Task: For heading Use Trebuchet MN with navy blue colour & bold.  font size for heading18,  'Change the font style of data to'Trebuchet MN and font size to 9,  Change the alignment of both headline & data to Align right In the sheet  BudgetAdjust analysisbook
Action: Mouse moved to (168, 136)
Screenshot: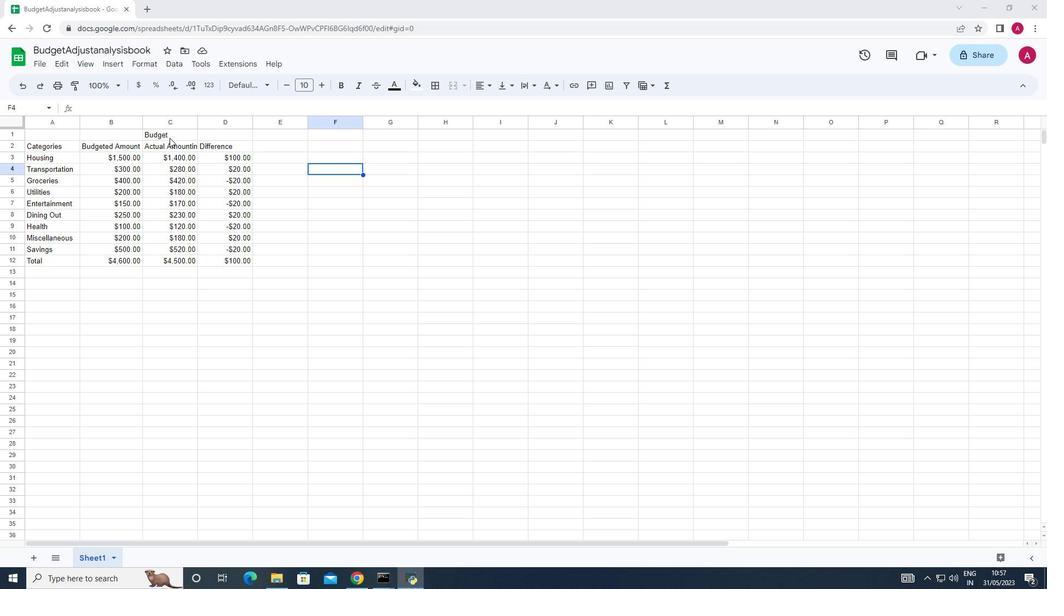 
Action: Mouse pressed left at (168, 136)
Screenshot: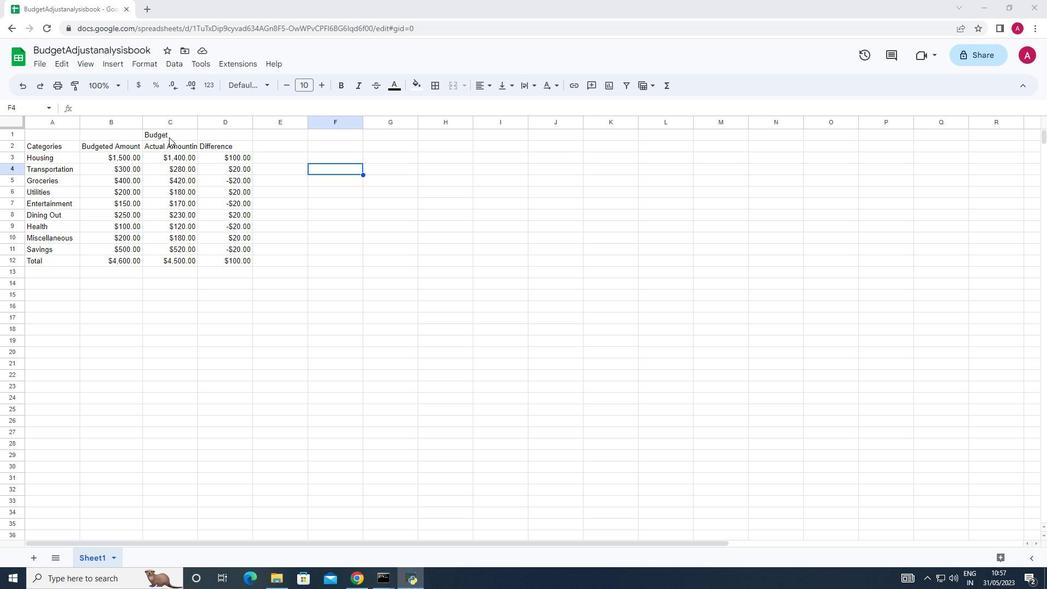 
Action: Mouse moved to (268, 84)
Screenshot: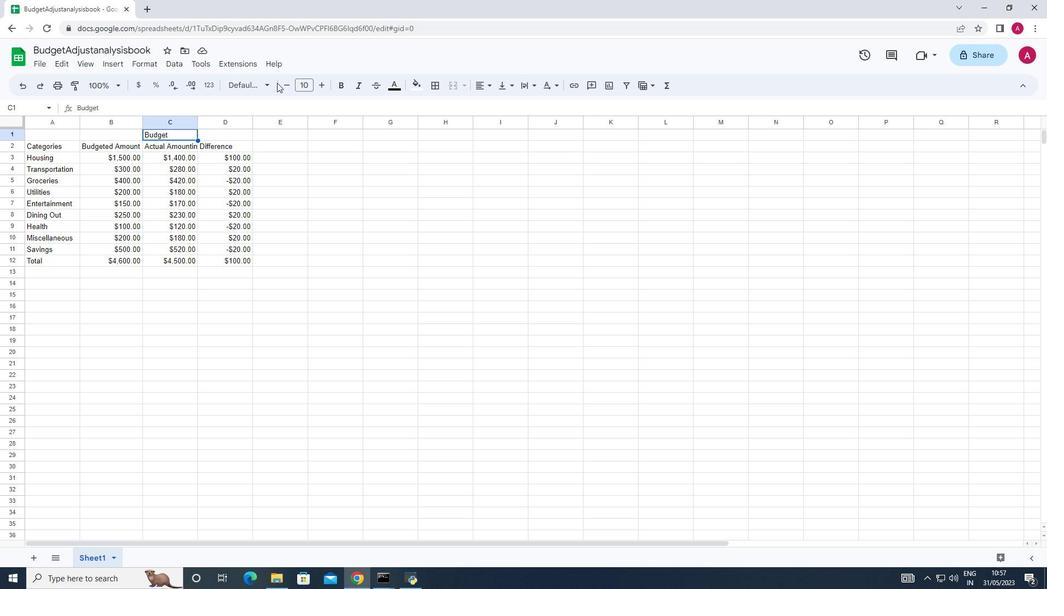 
Action: Mouse pressed left at (268, 84)
Screenshot: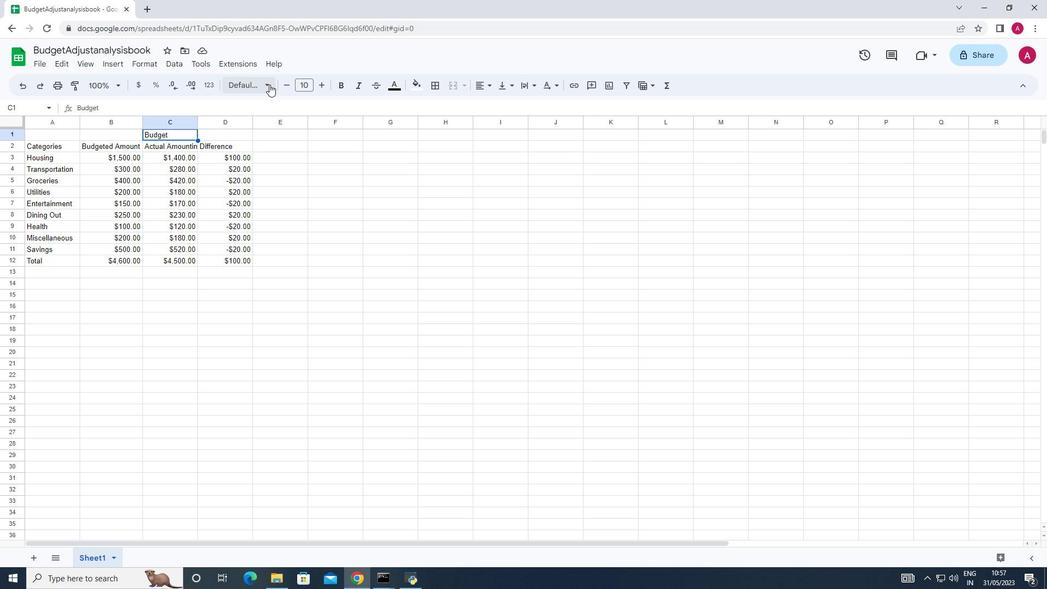 
Action: Mouse moved to (285, 337)
Screenshot: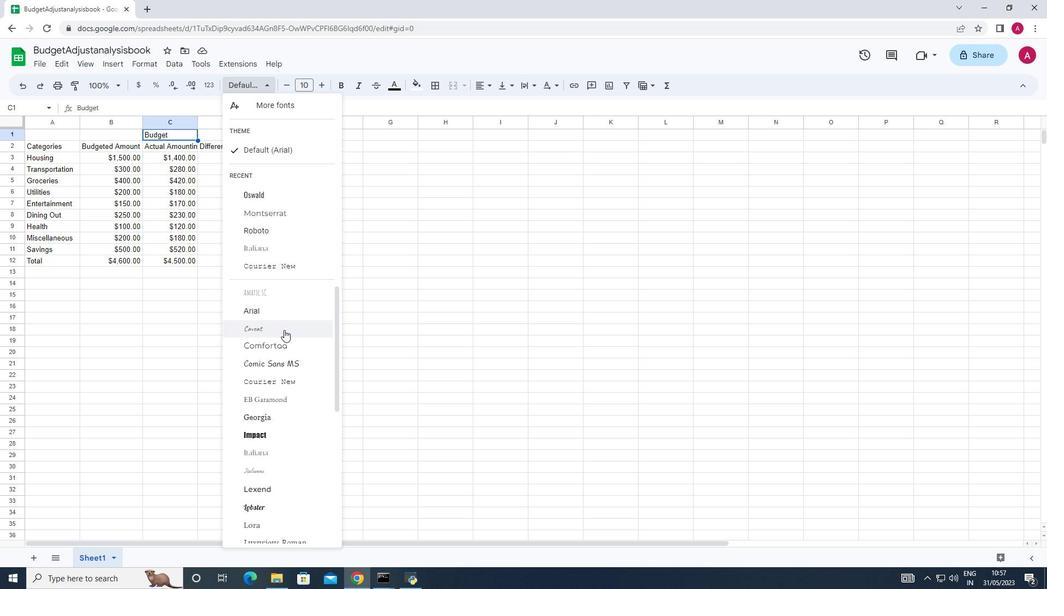 
Action: Mouse scrolled (285, 336) with delta (0, 0)
Screenshot: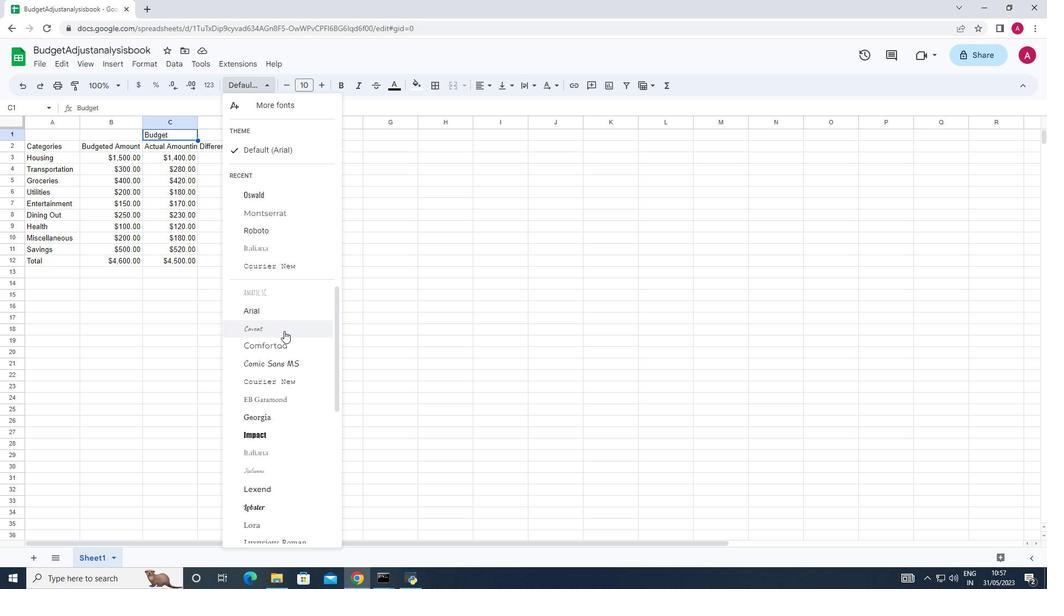
Action: Mouse moved to (285, 340)
Screenshot: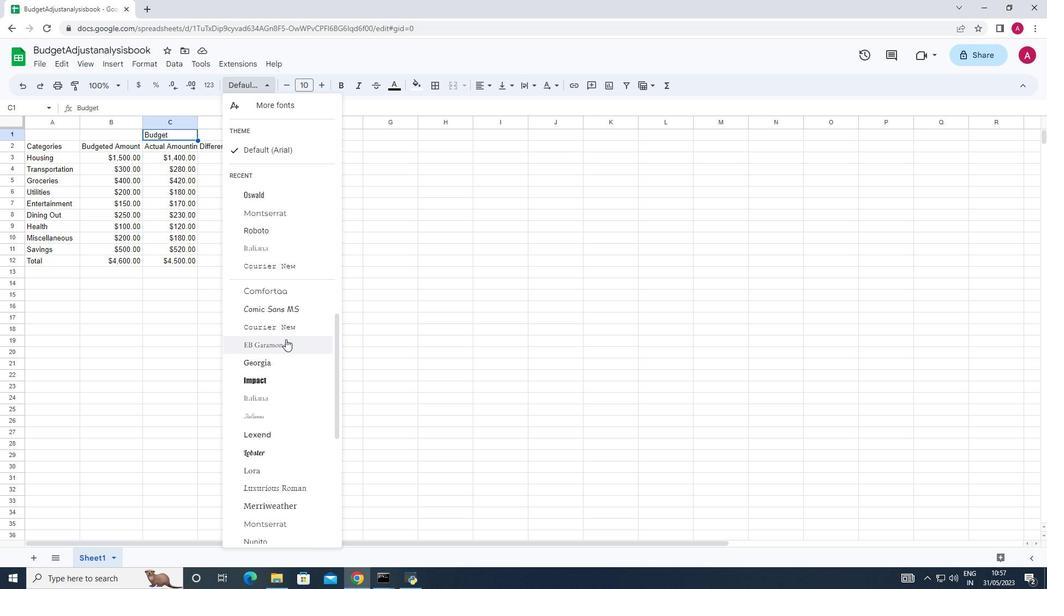 
Action: Mouse scrolled (285, 339) with delta (0, 0)
Screenshot: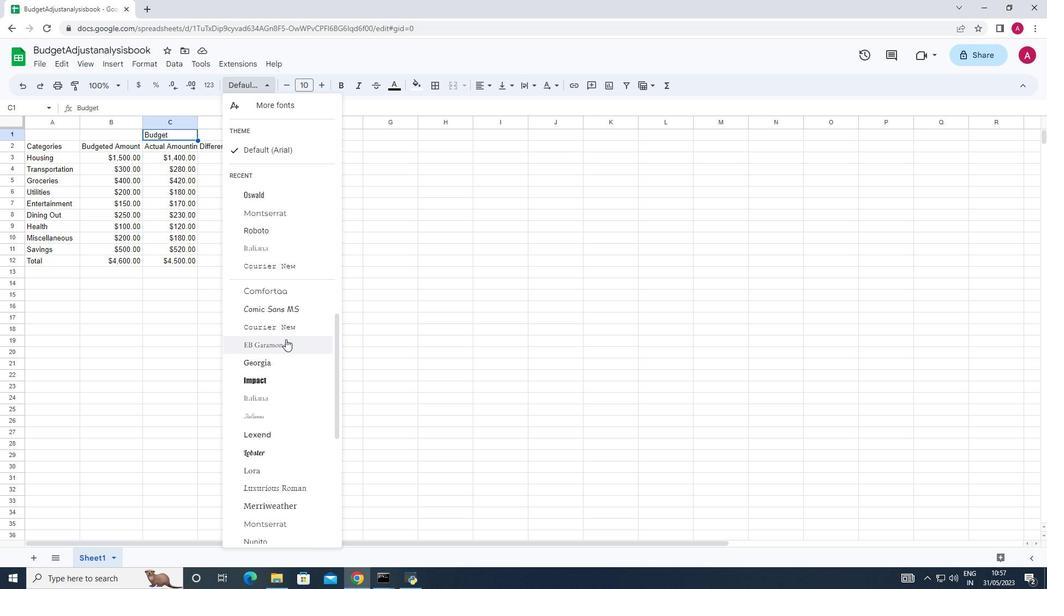 
Action: Mouse moved to (285, 344)
Screenshot: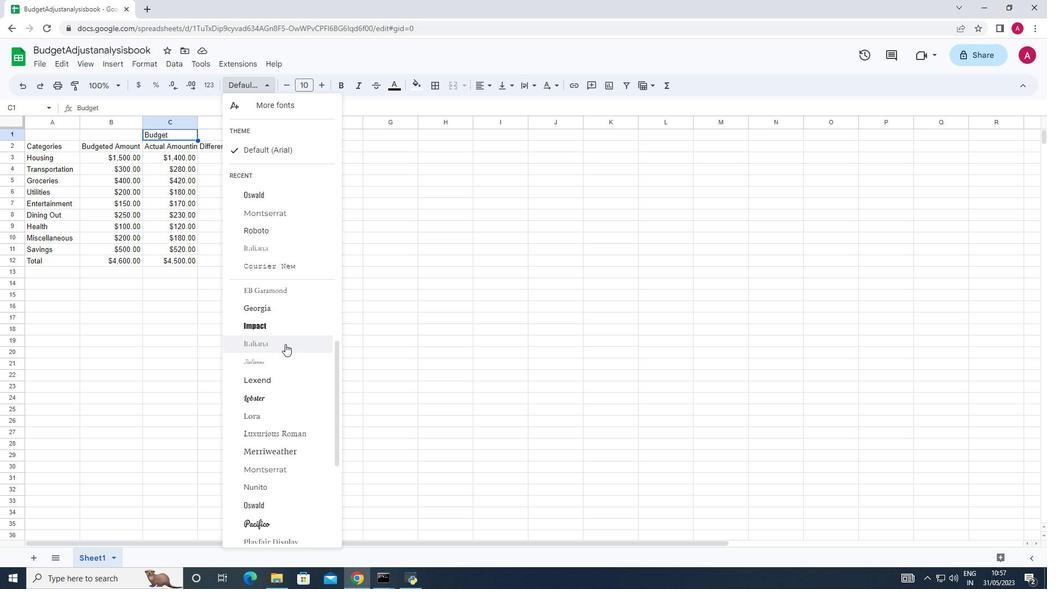 
Action: Mouse scrolled (285, 344) with delta (0, 0)
Screenshot: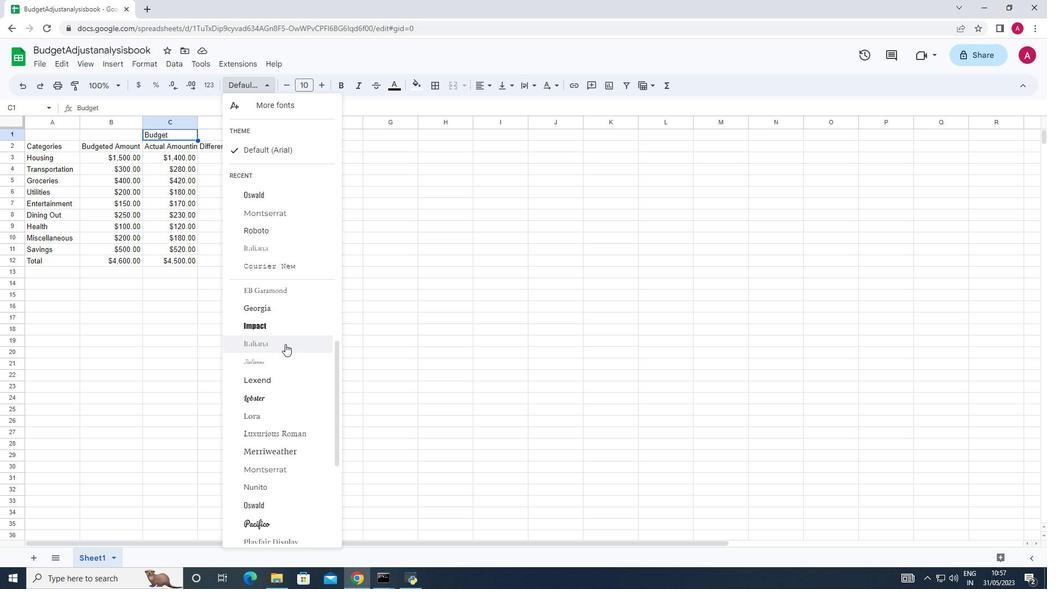 
Action: Mouse moved to (285, 344)
Screenshot: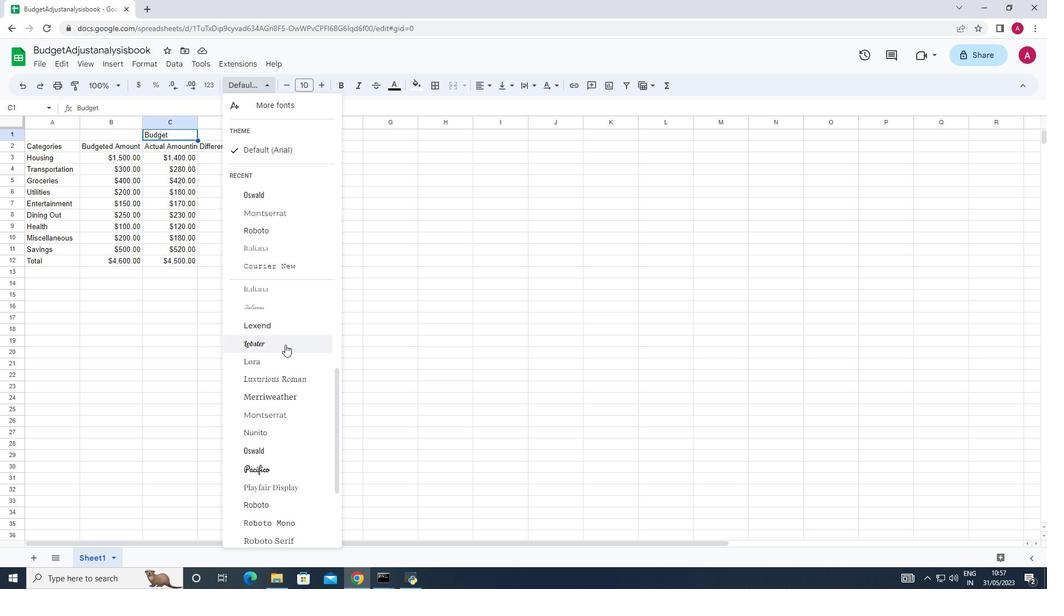 
Action: Mouse scrolled (285, 344) with delta (0, 0)
Screenshot: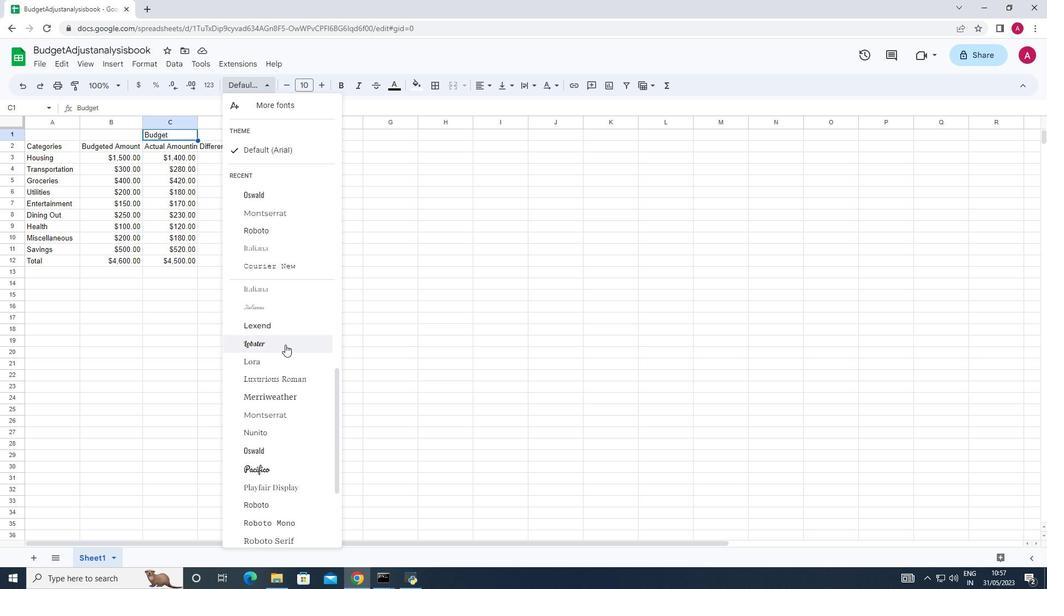 
Action: Mouse moved to (285, 345)
Screenshot: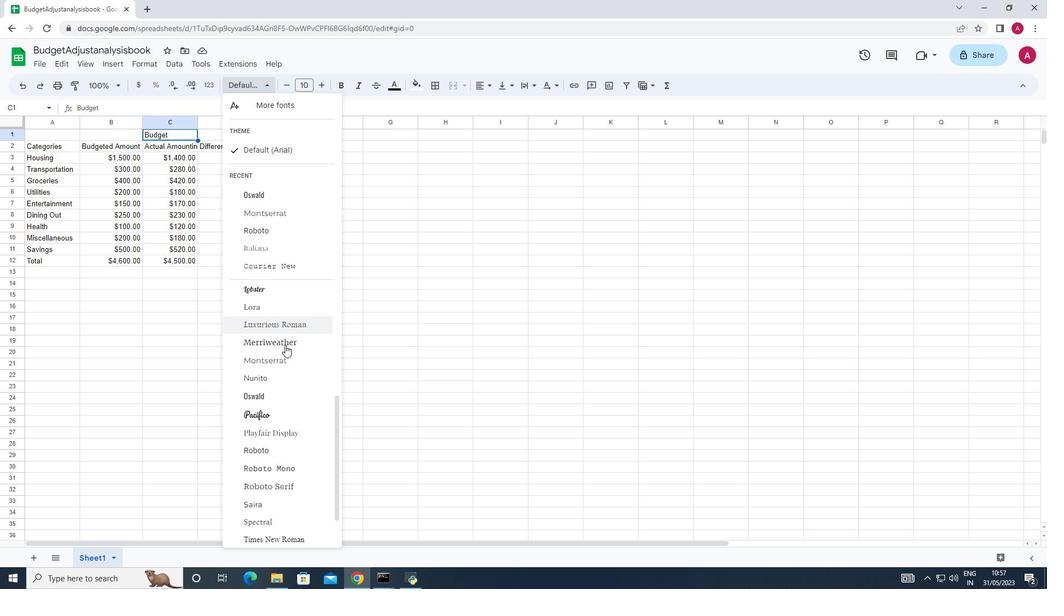 
Action: Mouse scrolled (285, 344) with delta (0, 0)
Screenshot: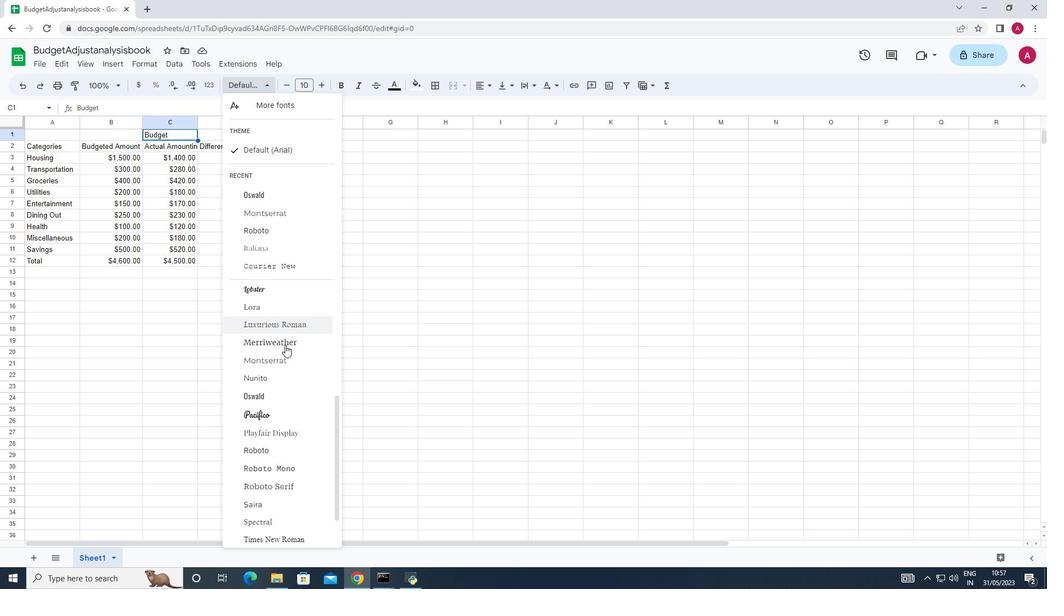 
Action: Mouse moved to (285, 345)
Screenshot: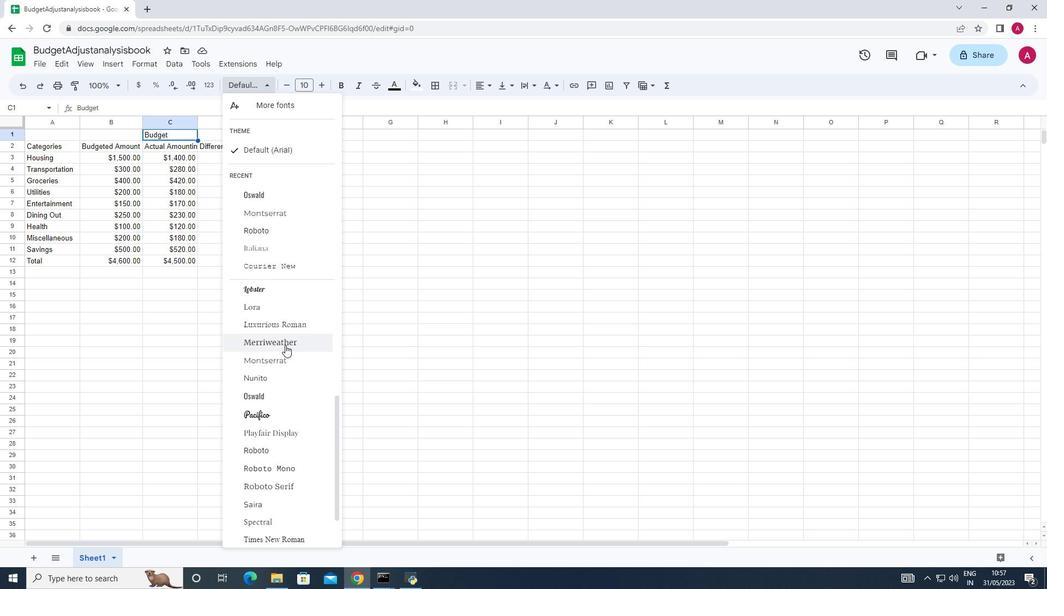 
Action: Mouse scrolled (285, 344) with delta (0, 0)
Screenshot: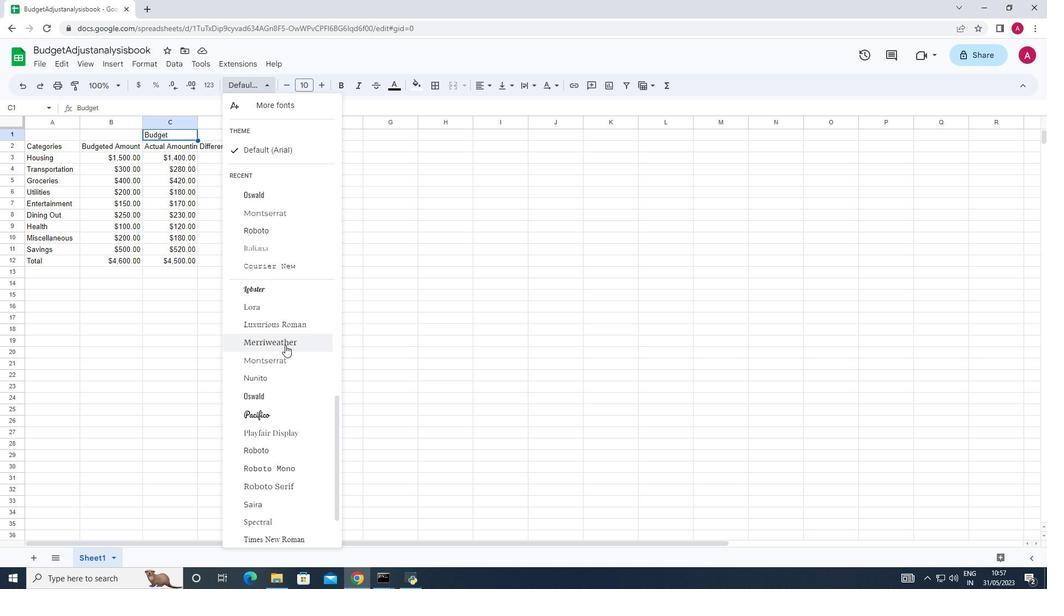 
Action: Mouse moved to (285, 345)
Screenshot: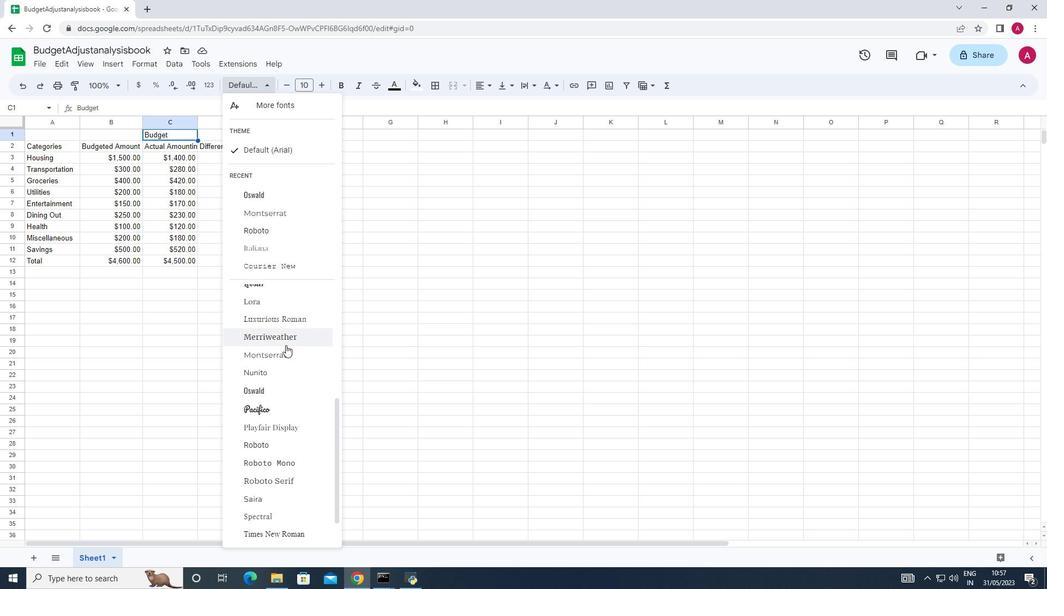 
Action: Mouse scrolled (285, 344) with delta (0, 0)
Screenshot: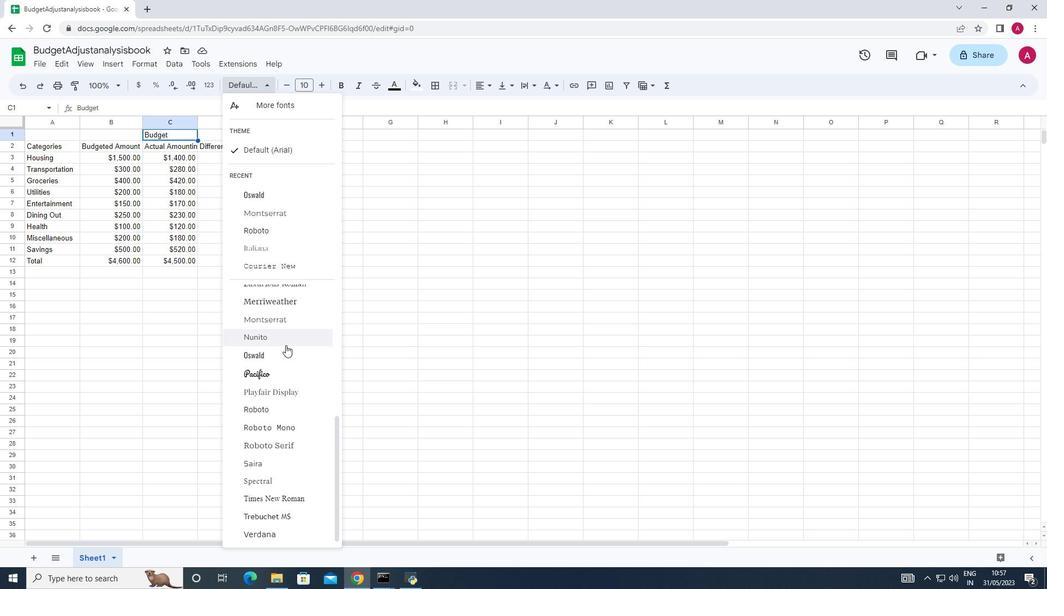 
Action: Mouse moved to (286, 518)
Screenshot: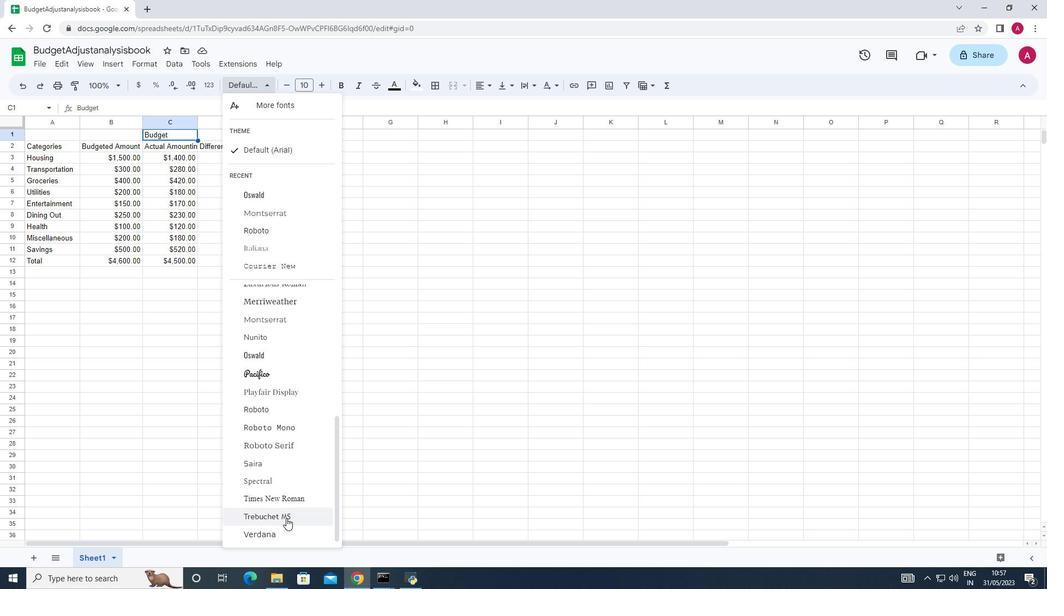 
Action: Mouse pressed left at (286, 518)
Screenshot: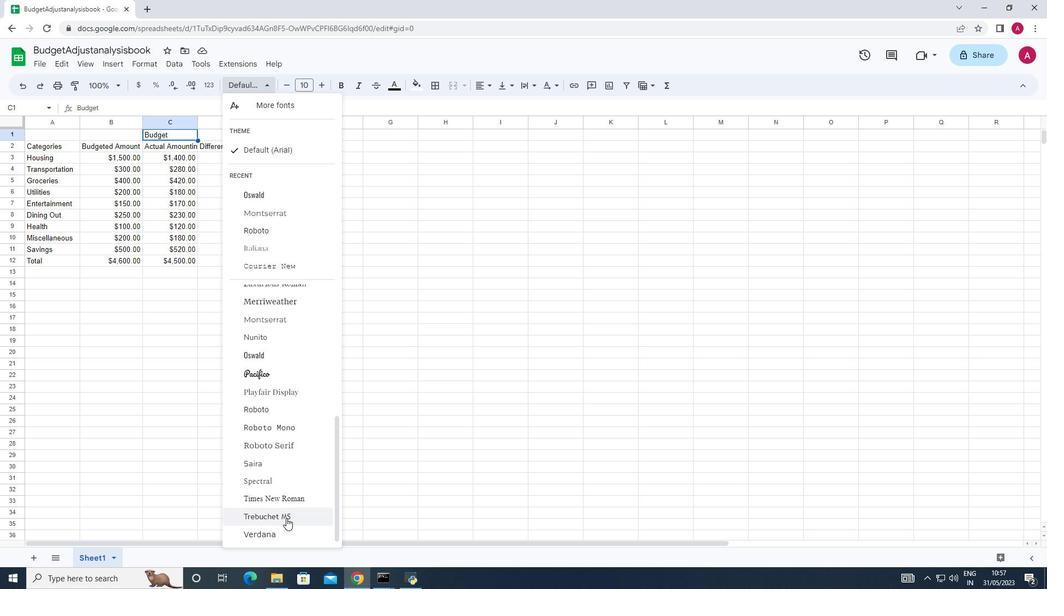 
Action: Mouse moved to (395, 88)
Screenshot: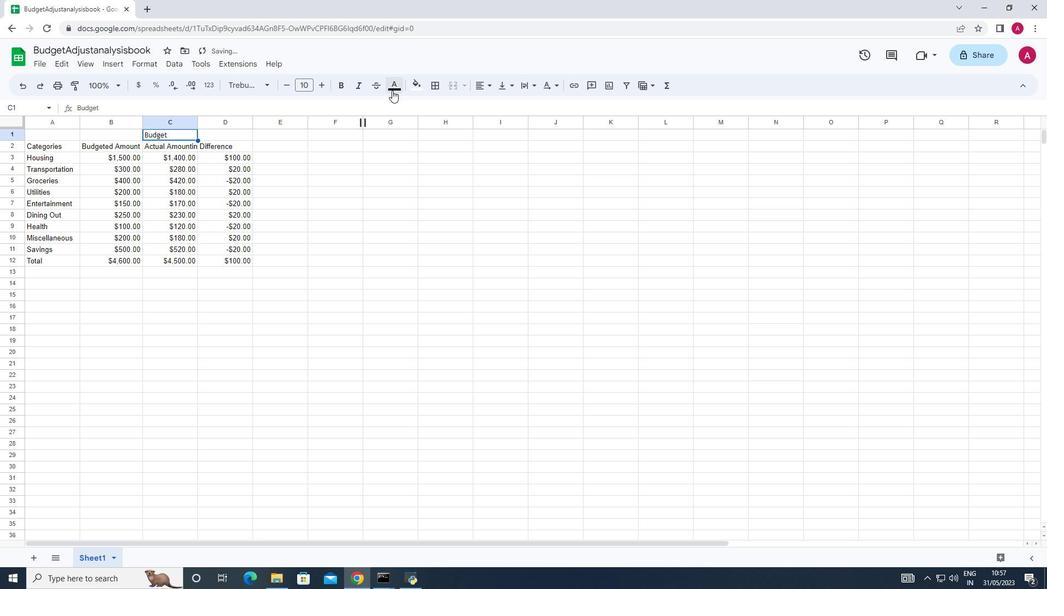 
Action: Mouse pressed left at (395, 88)
Screenshot: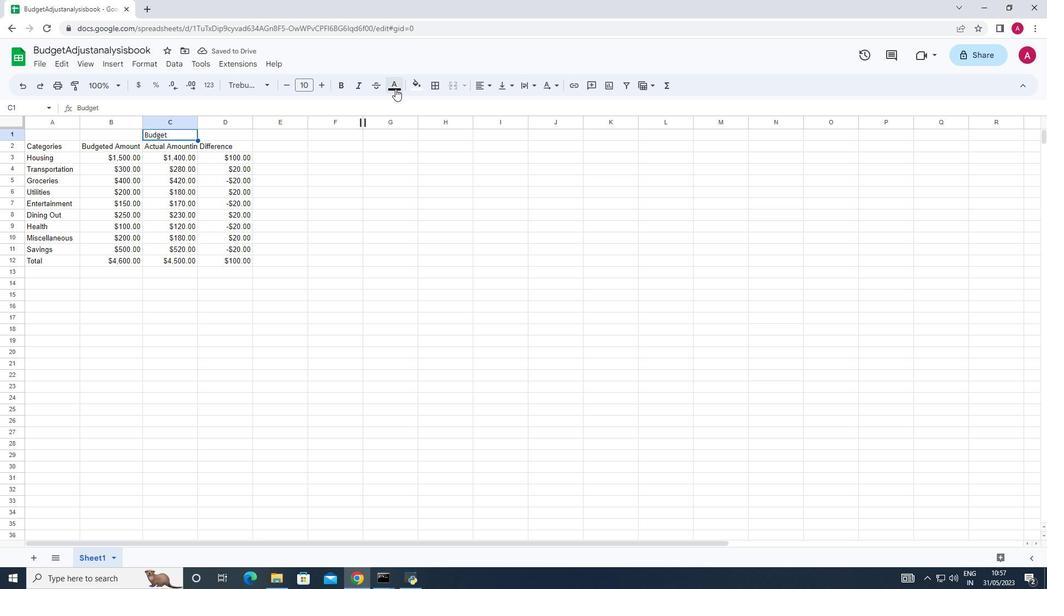 
Action: Mouse moved to (482, 206)
Screenshot: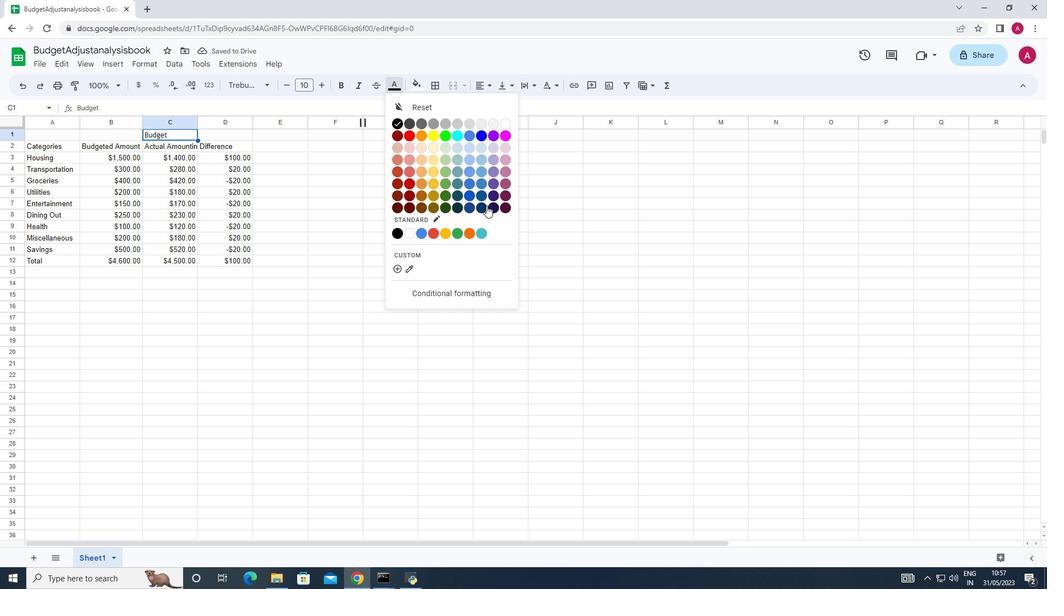 
Action: Mouse pressed left at (482, 206)
Screenshot: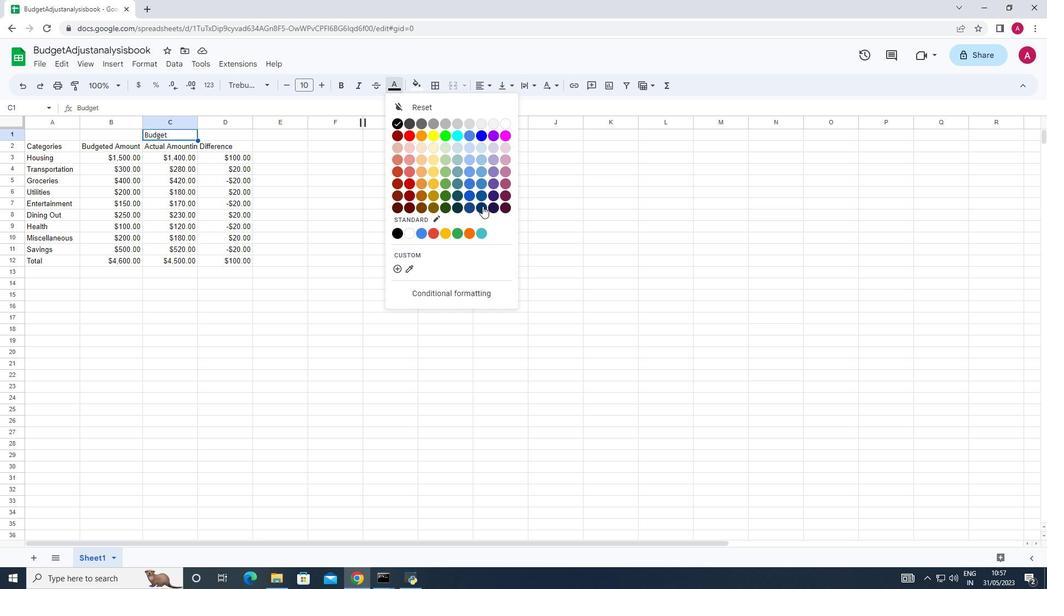 
Action: Mouse moved to (58, 138)
Screenshot: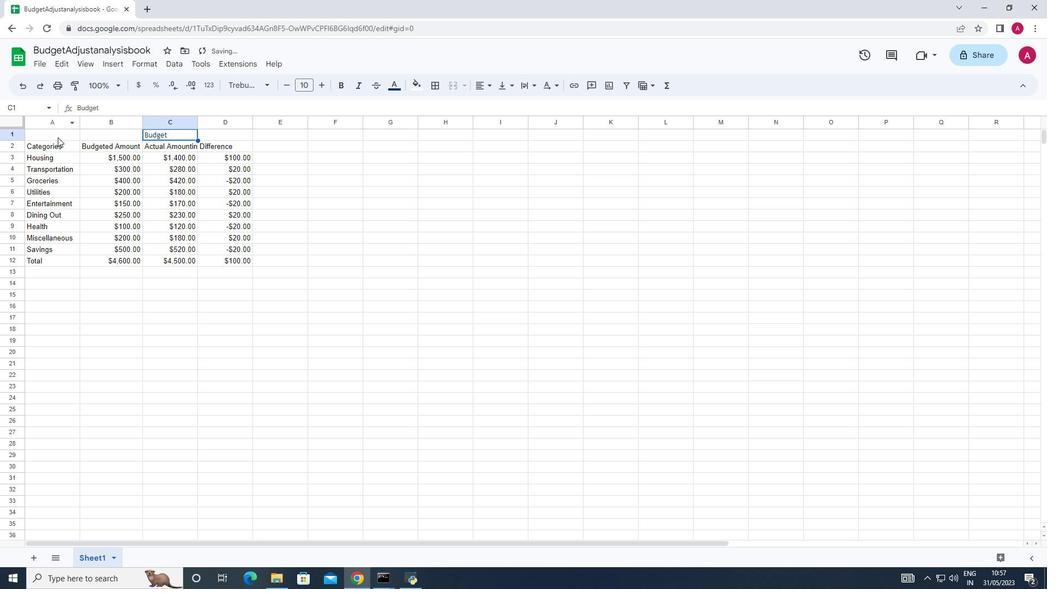 
Action: Mouse pressed left at (58, 138)
Screenshot: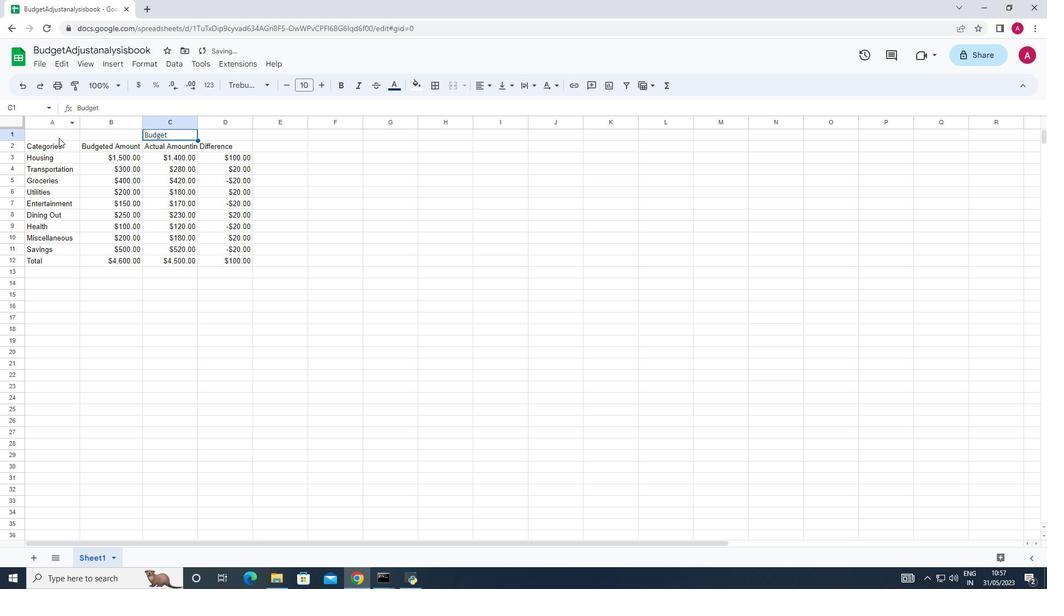 
Action: Mouse moved to (419, 86)
Screenshot: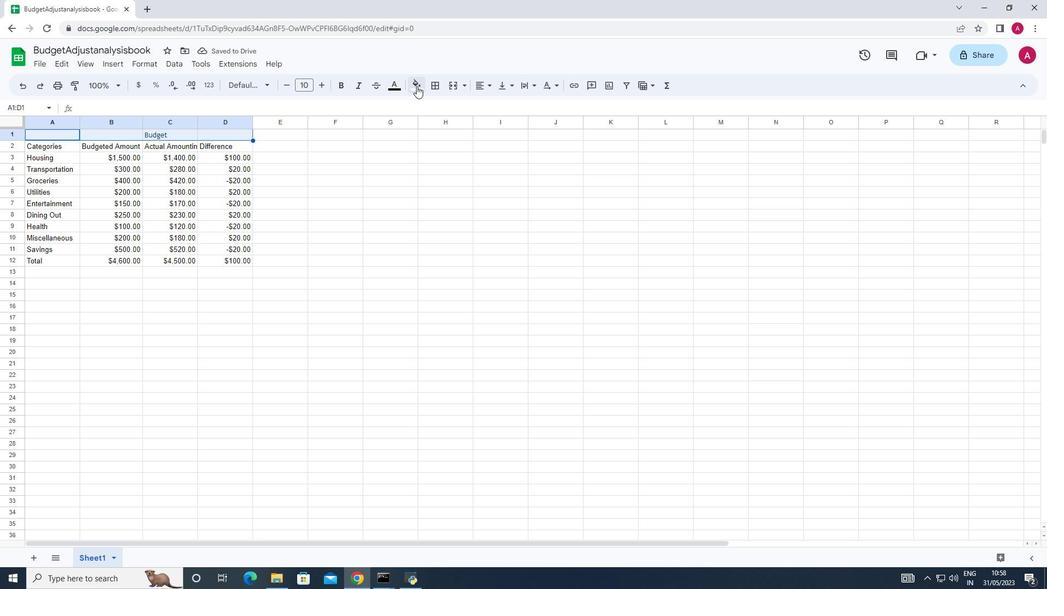 
Action: Mouse pressed left at (419, 86)
Screenshot: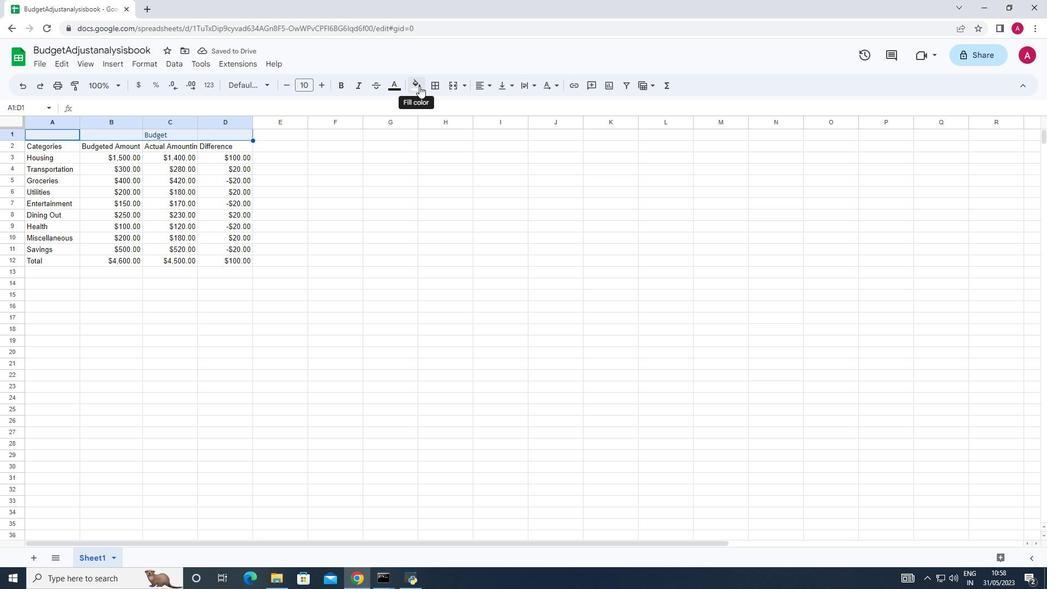 
Action: Mouse moved to (501, 208)
Screenshot: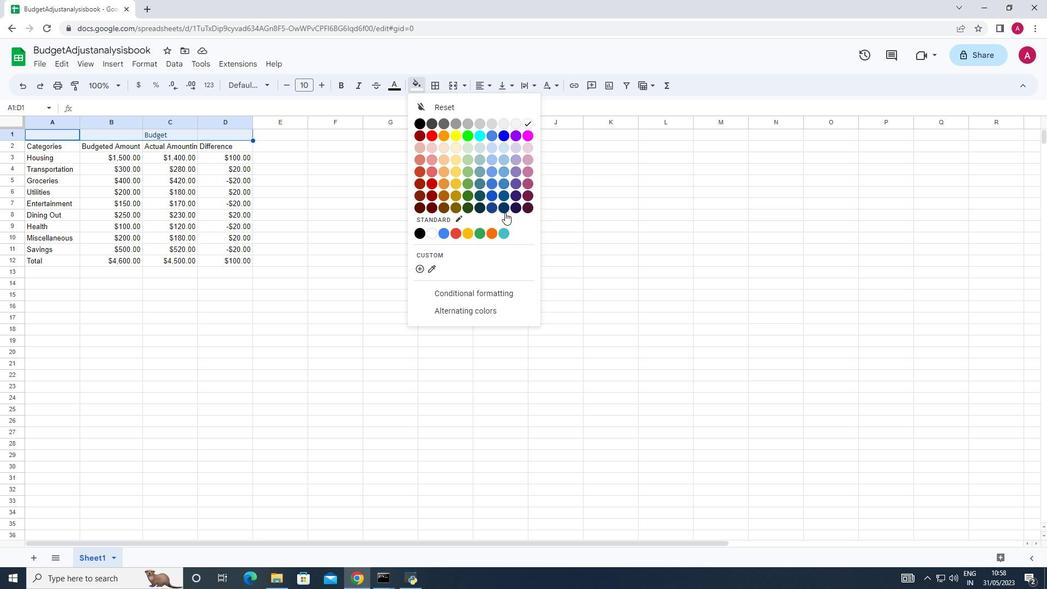 
Action: Mouse pressed left at (501, 208)
Screenshot: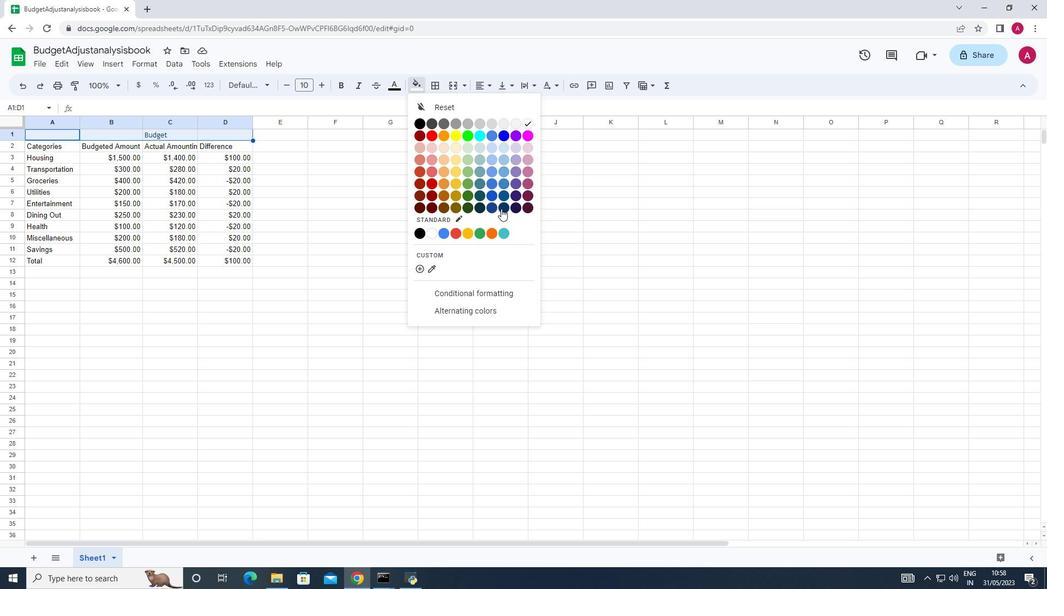 
Action: Mouse moved to (390, 85)
Screenshot: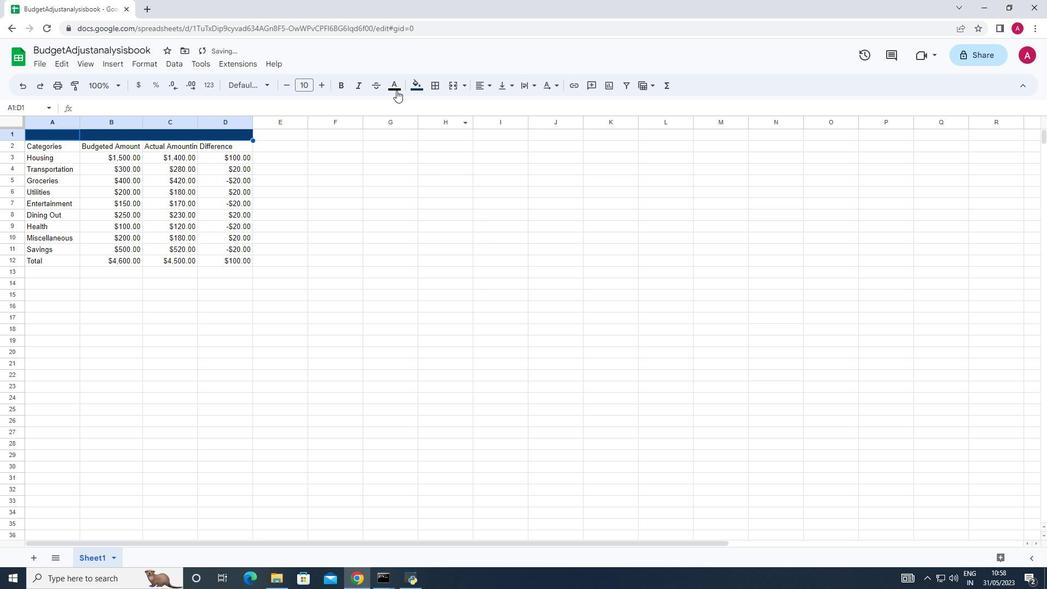 
Action: Mouse pressed left at (390, 85)
Screenshot: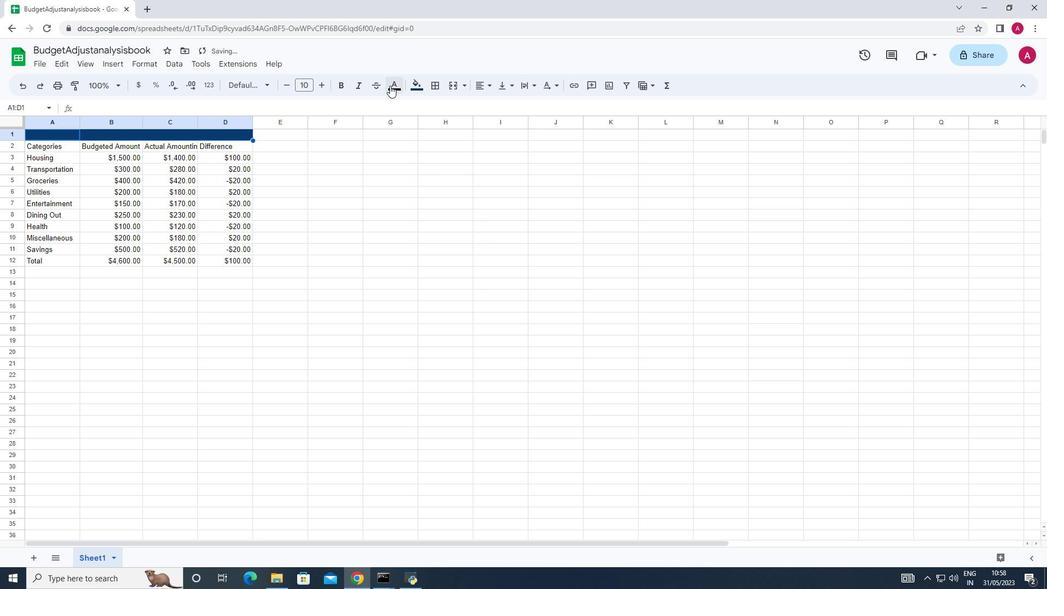 
Action: Mouse moved to (398, 120)
Screenshot: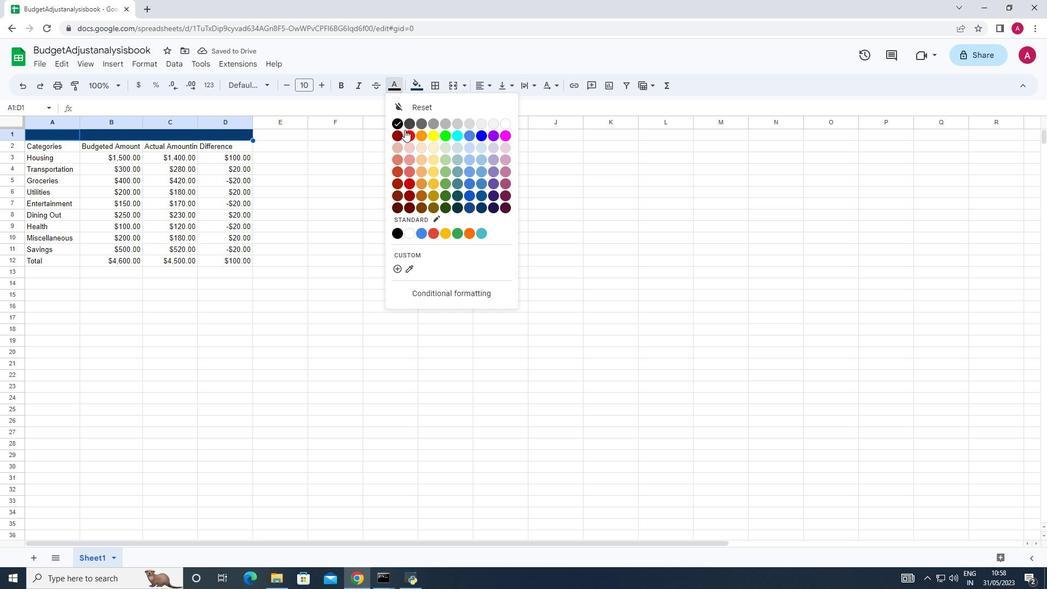 
Action: Mouse pressed left at (398, 120)
Screenshot: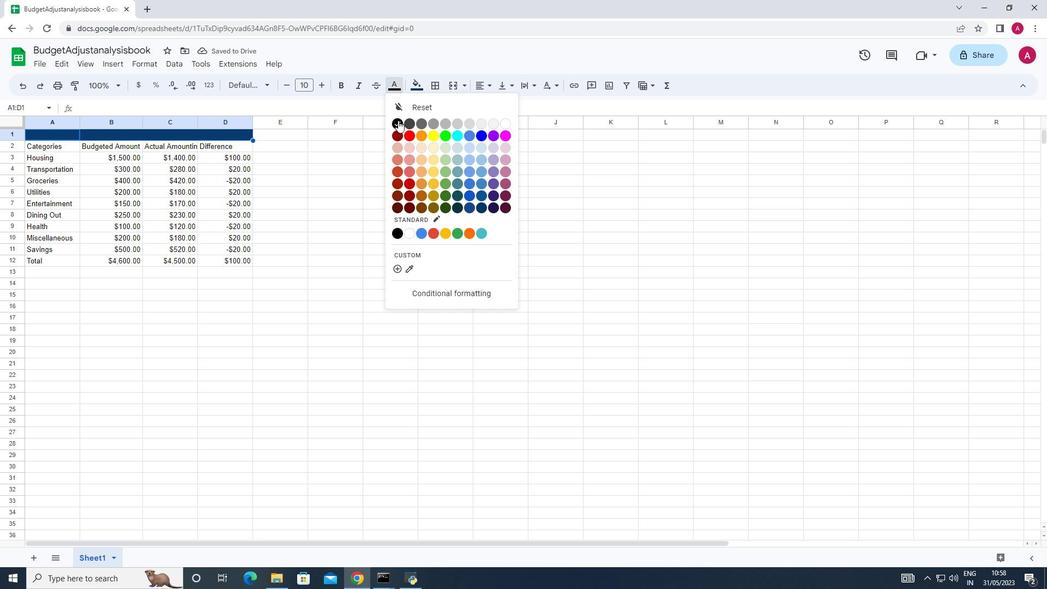 
Action: Mouse moved to (342, 83)
Screenshot: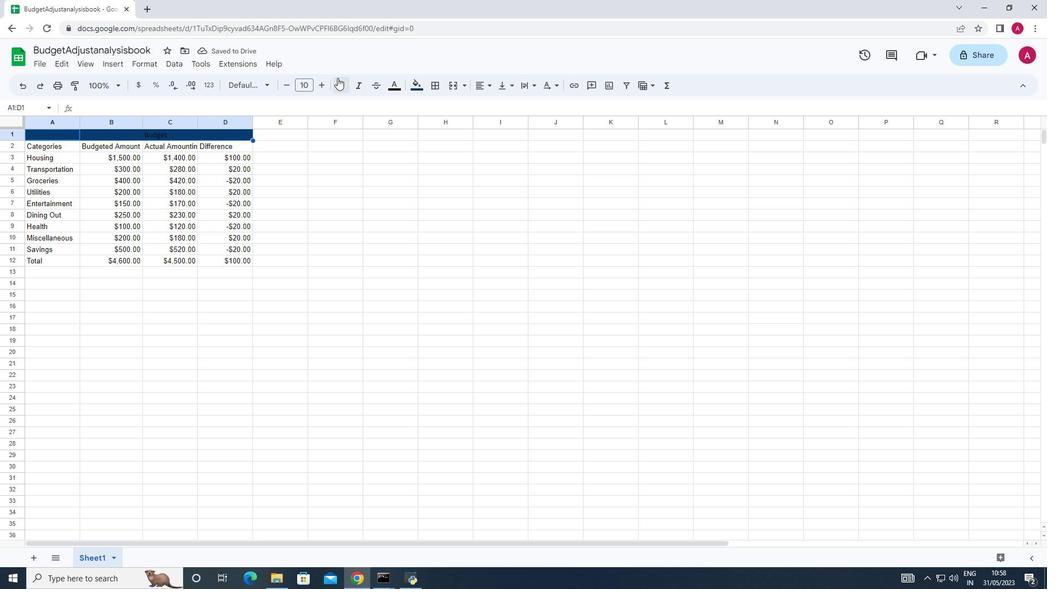 
Action: Mouse pressed left at (342, 83)
Screenshot: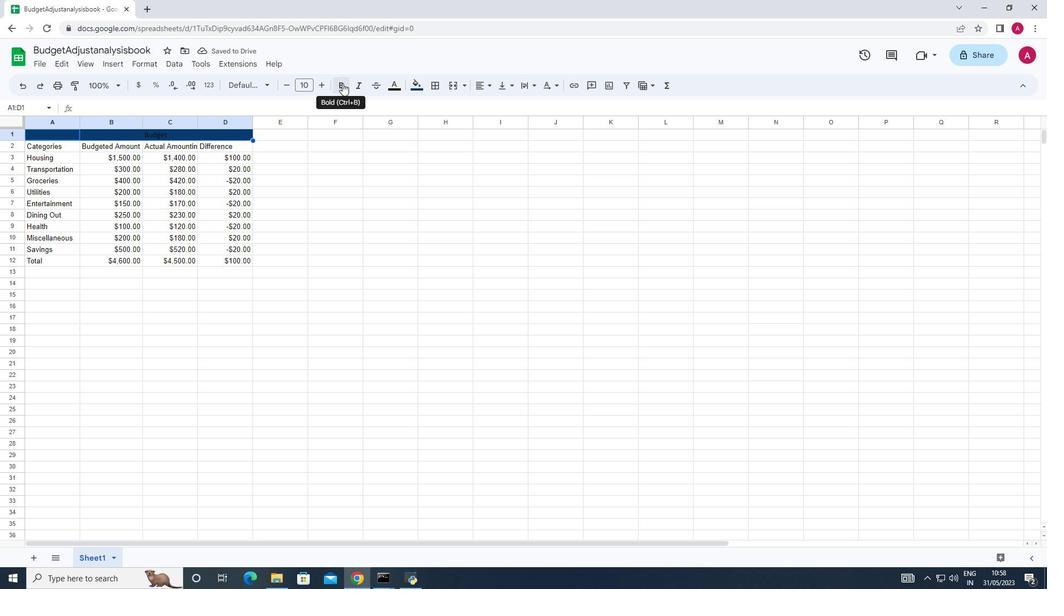 
Action: Mouse moved to (318, 86)
Screenshot: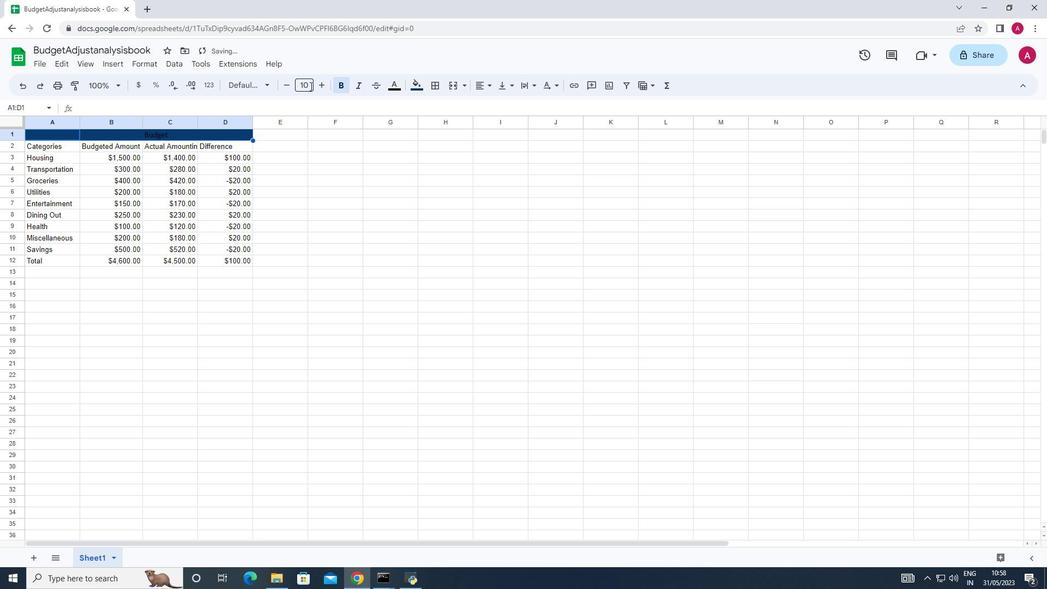
Action: Mouse pressed left at (318, 86)
Screenshot: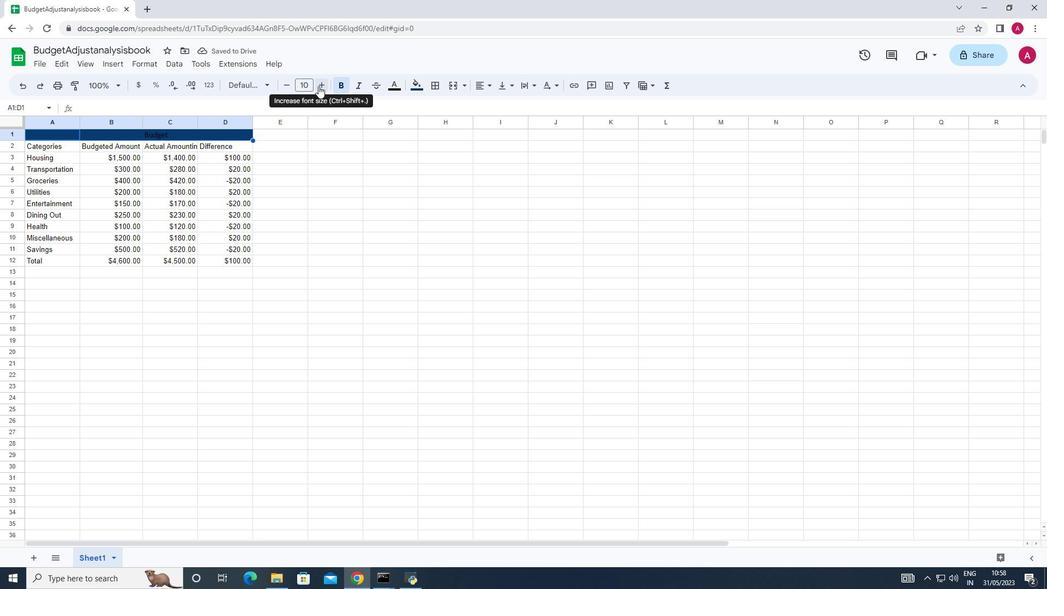 
Action: Mouse pressed left at (318, 86)
Screenshot: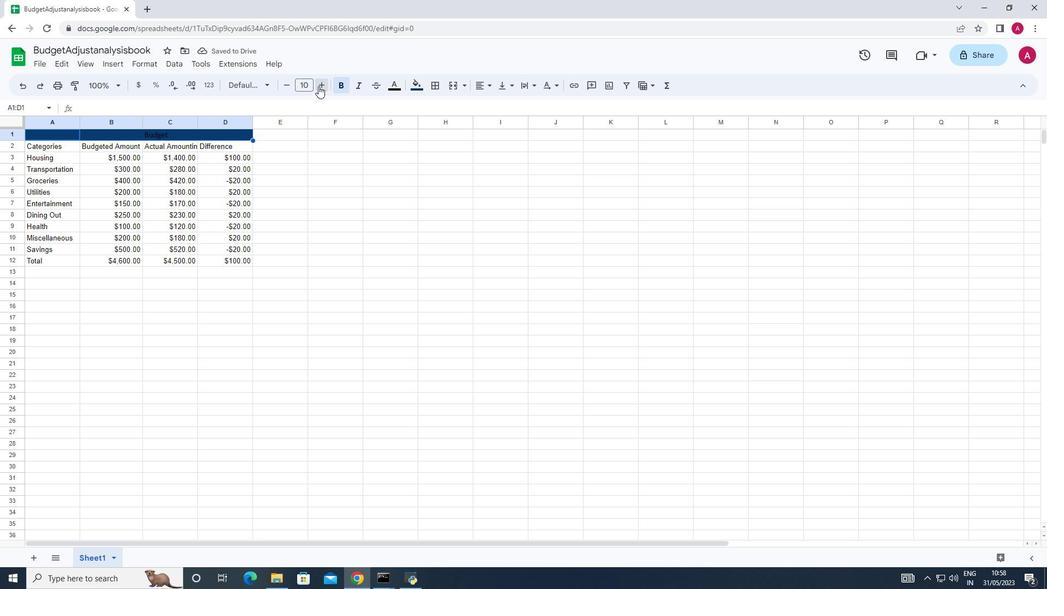 
Action: Mouse pressed left at (318, 86)
Screenshot: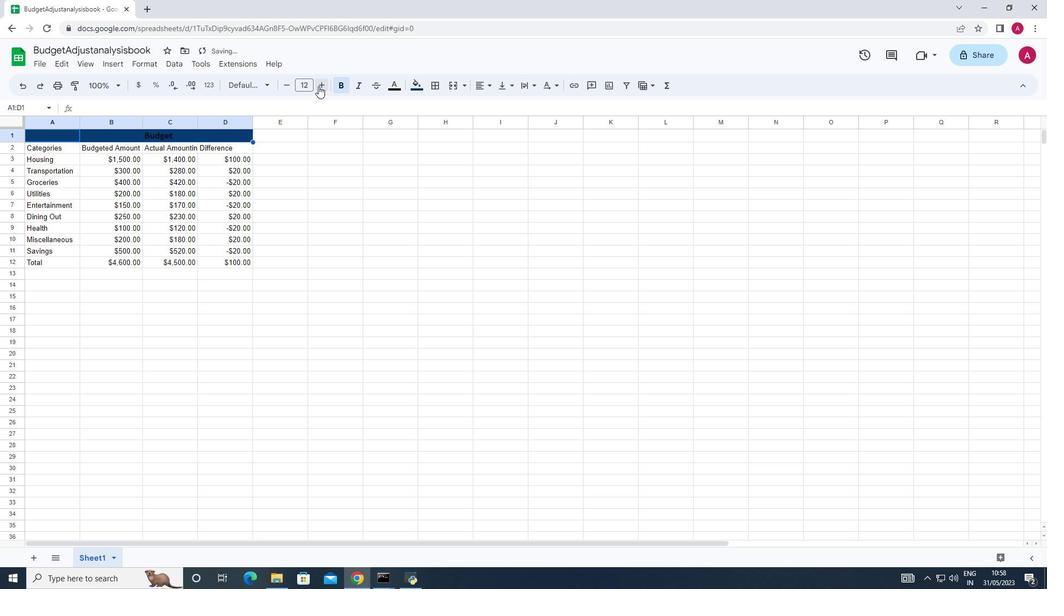 
Action: Mouse pressed left at (318, 86)
Screenshot: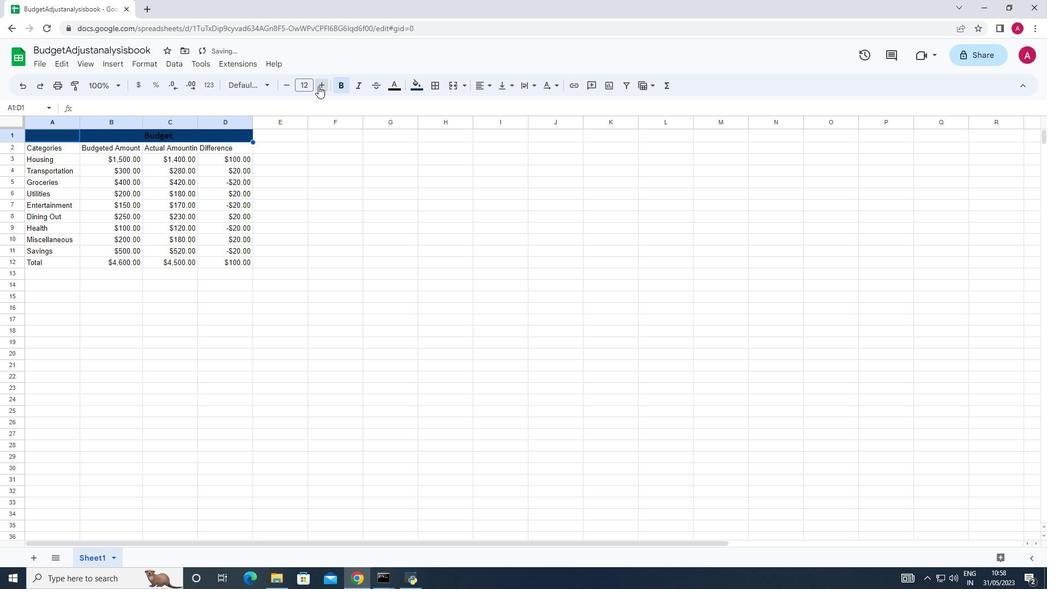 
Action: Mouse pressed left at (318, 86)
Screenshot: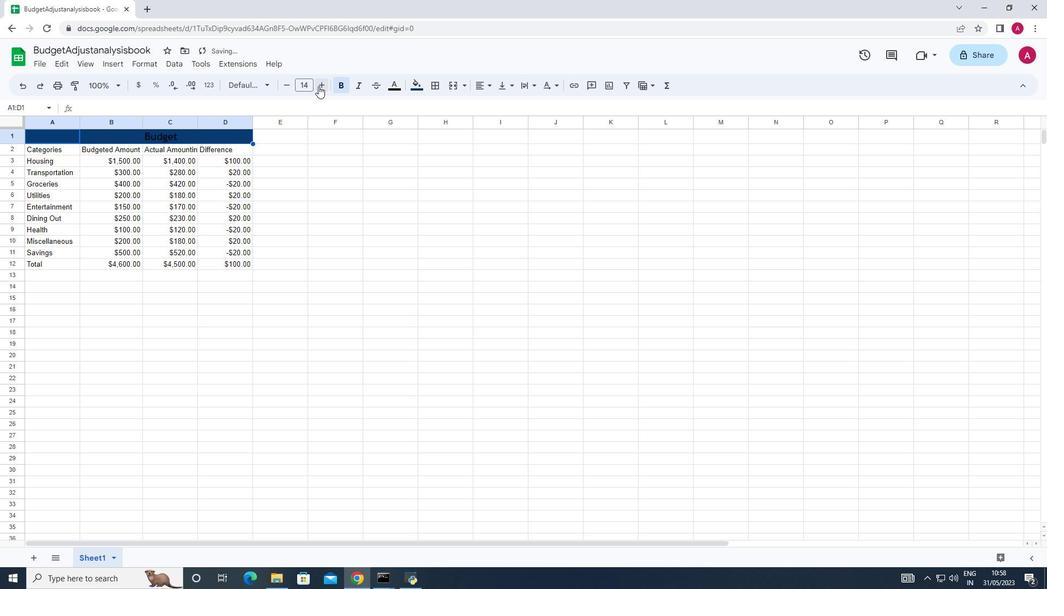 
Action: Mouse pressed left at (318, 86)
Screenshot: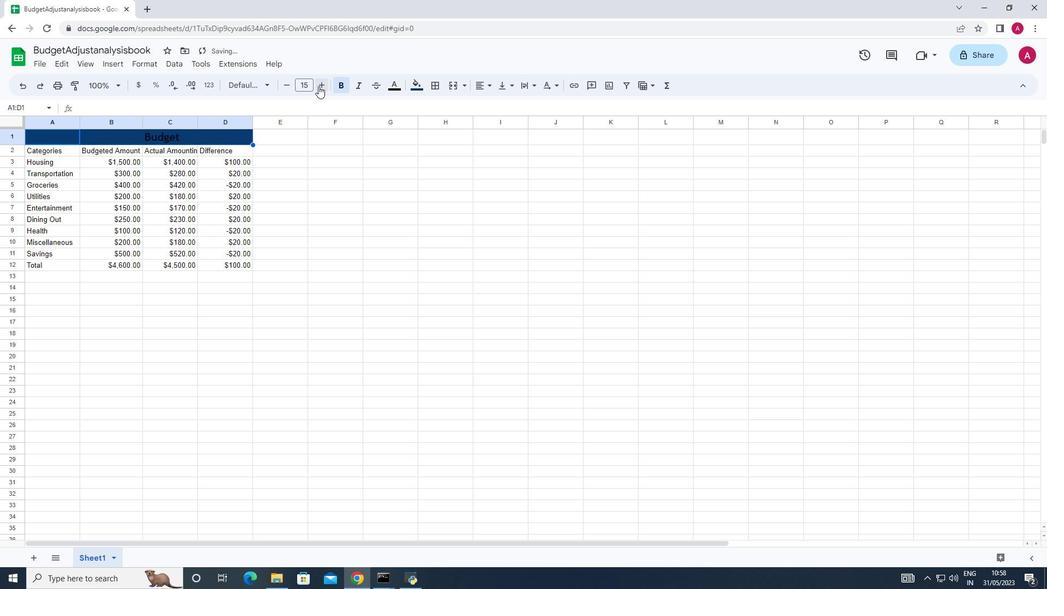 
Action: Mouse pressed left at (318, 86)
Screenshot: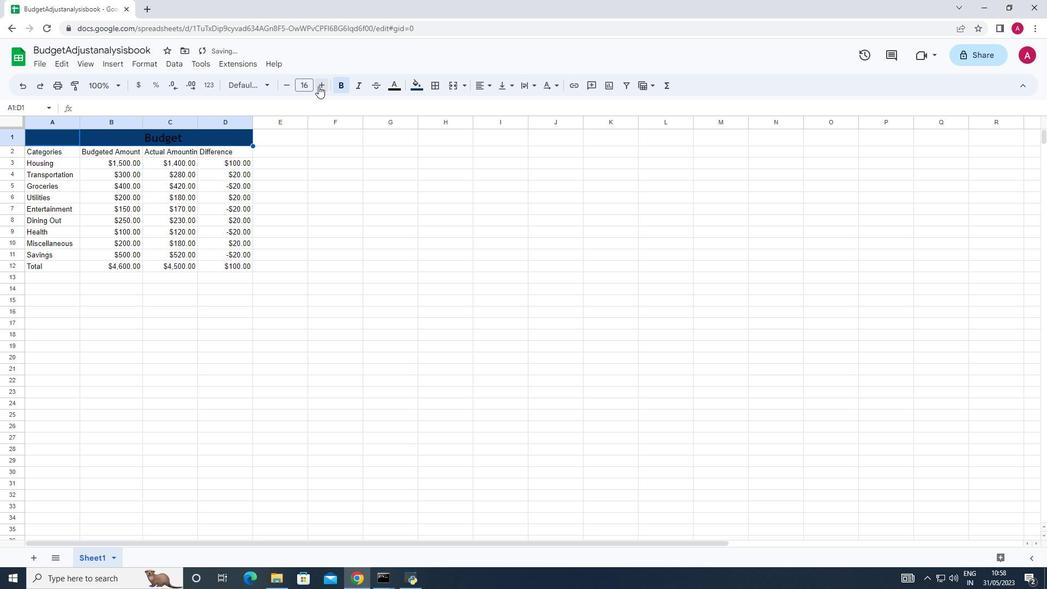 
Action: Mouse pressed left at (318, 86)
Screenshot: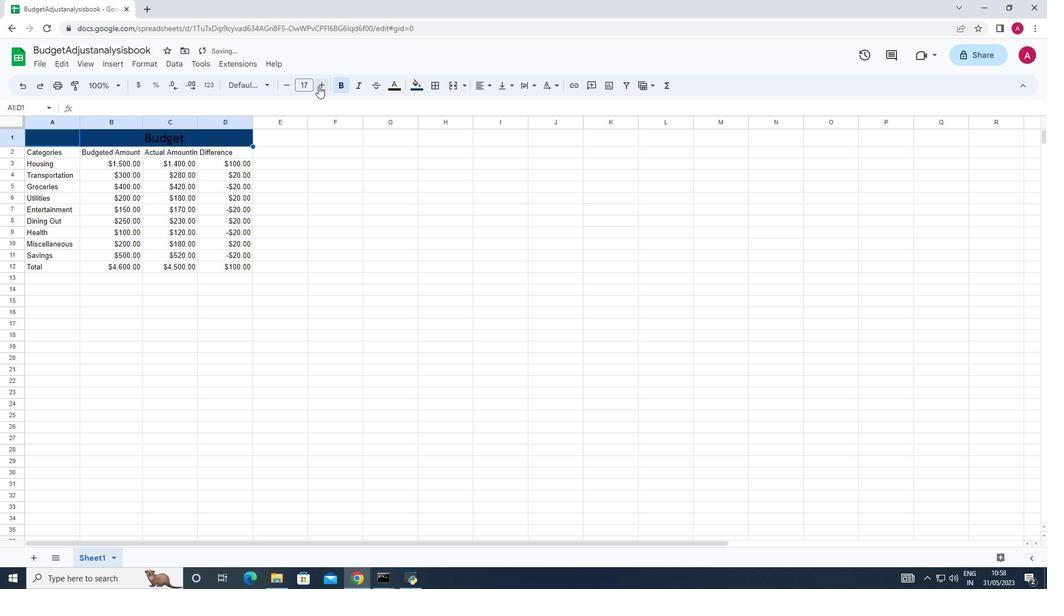 
Action: Mouse moved to (46, 153)
Screenshot: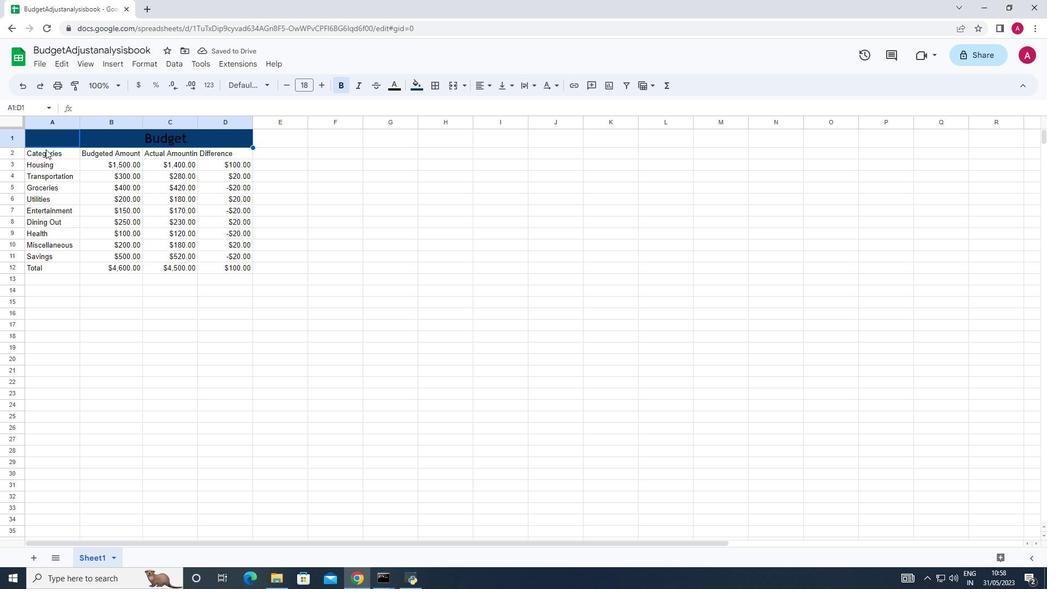 
Action: Mouse pressed left at (46, 153)
Screenshot: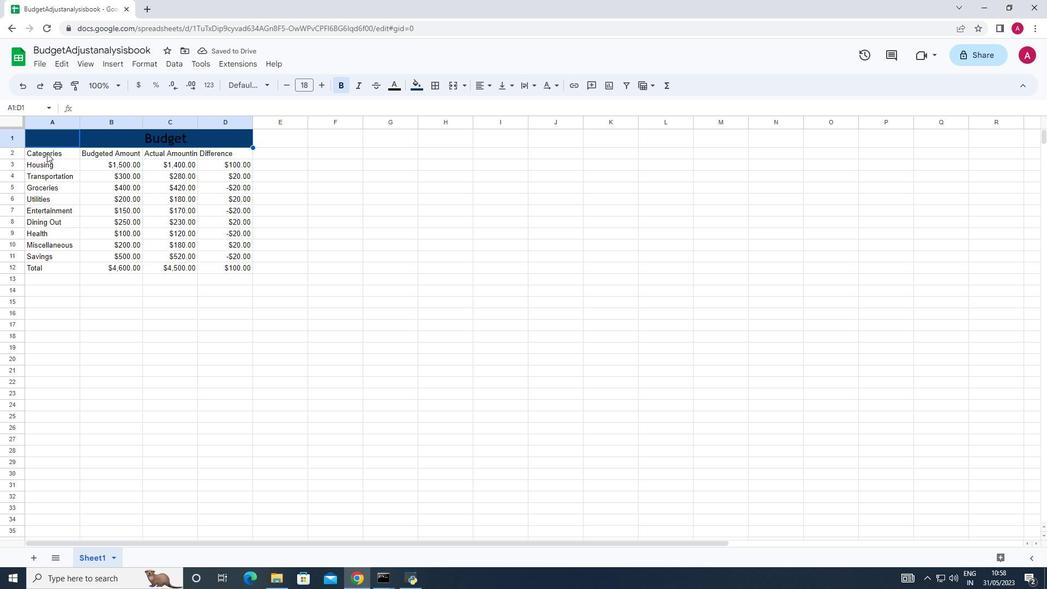 
Action: Mouse moved to (267, 86)
Screenshot: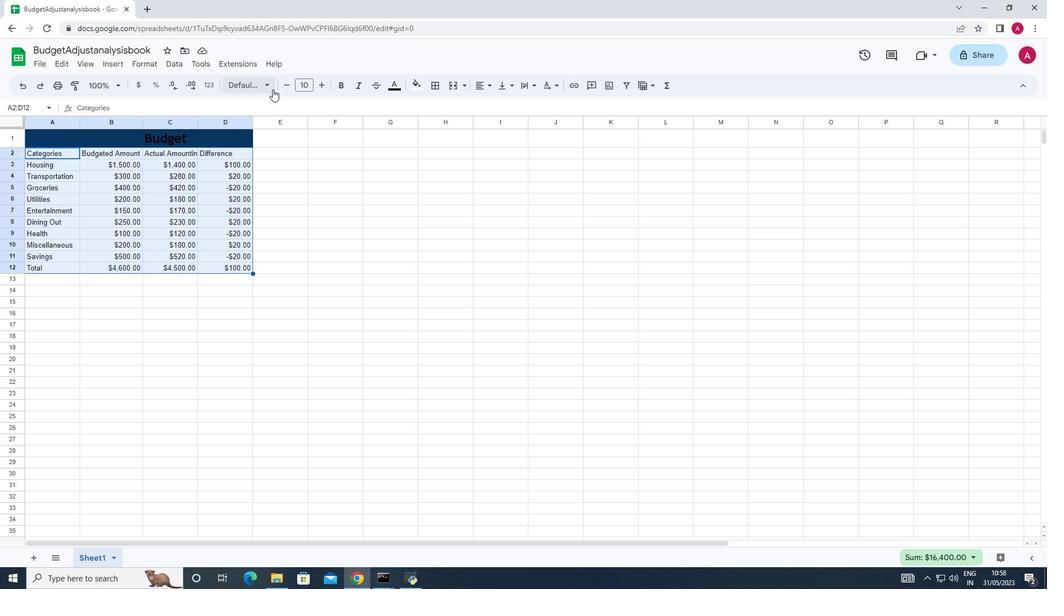 
Action: Mouse pressed left at (267, 86)
Screenshot: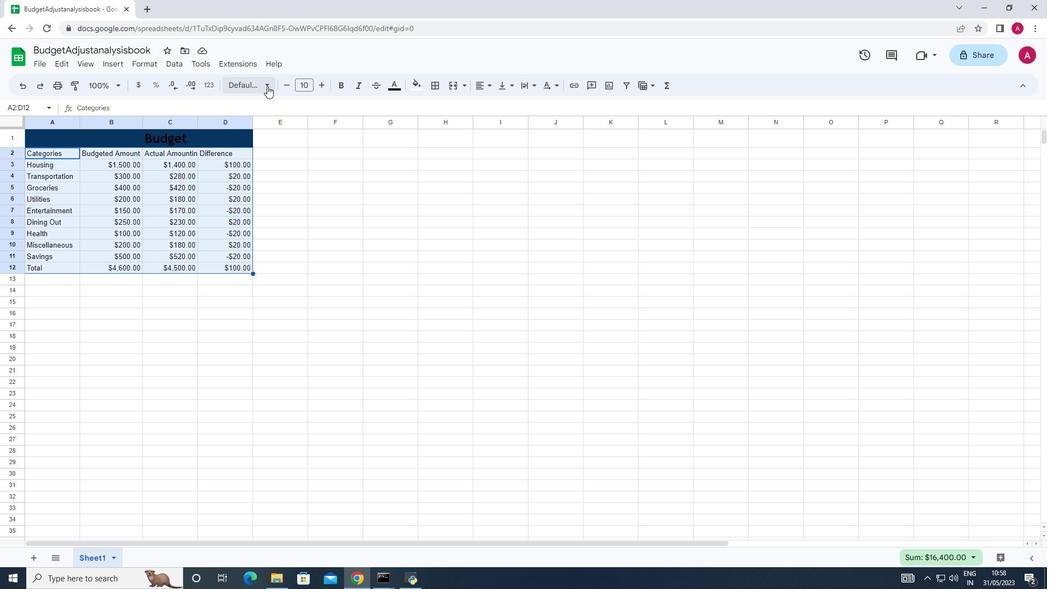 
Action: Mouse moved to (272, 190)
Screenshot: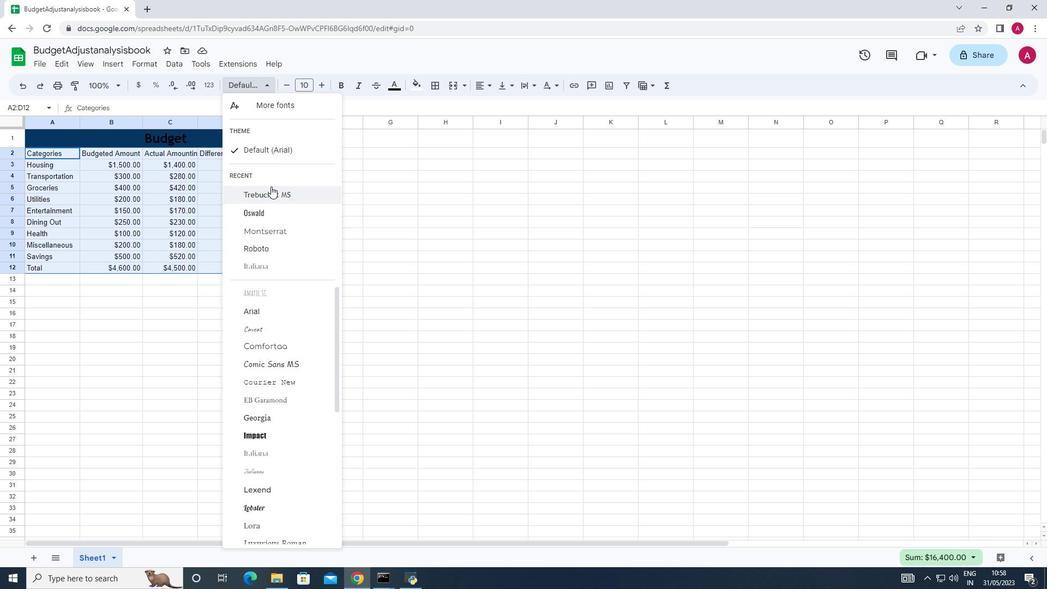 
Action: Mouse pressed left at (272, 190)
Screenshot: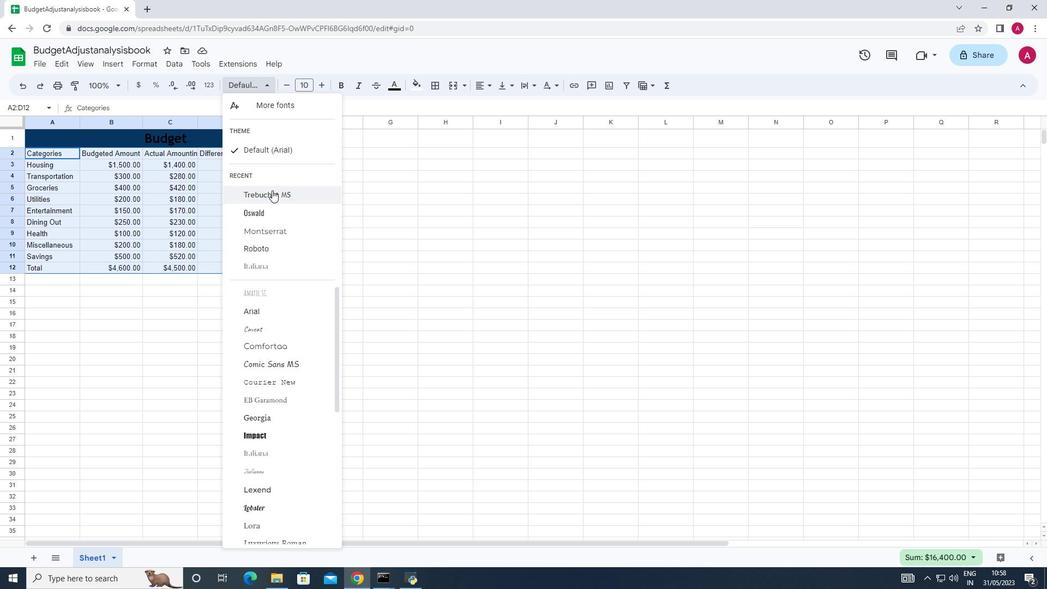 
Action: Mouse moved to (287, 87)
Screenshot: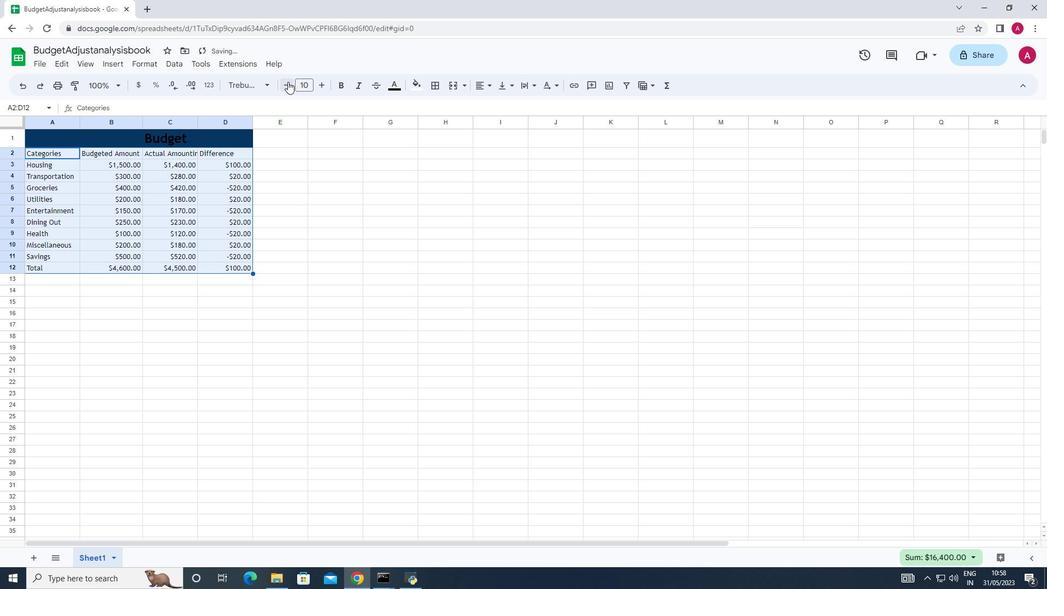 
Action: Mouse pressed left at (287, 87)
Screenshot: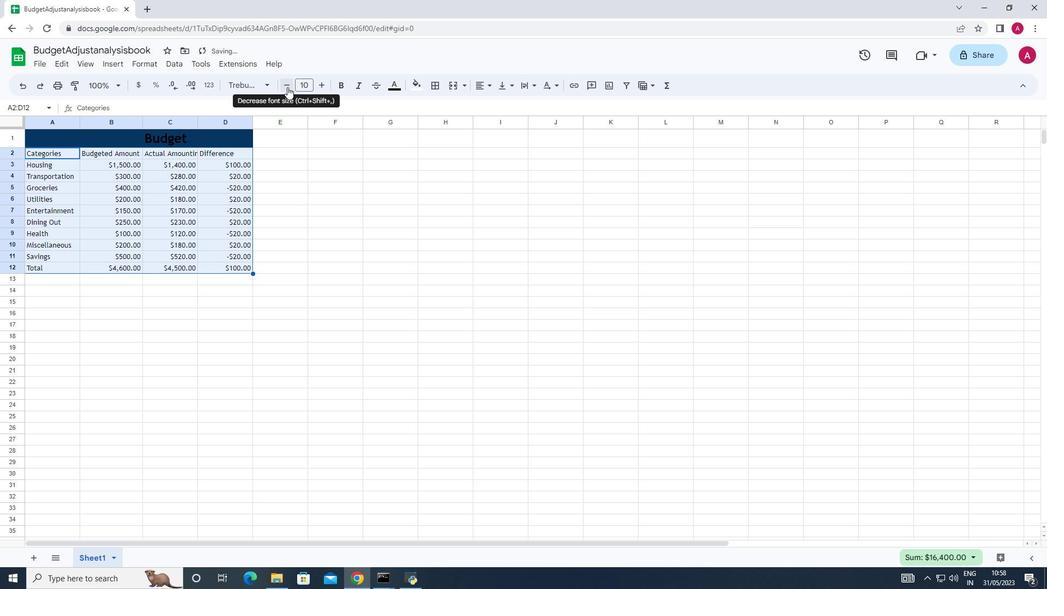 
Action: Mouse moved to (135, 61)
Screenshot: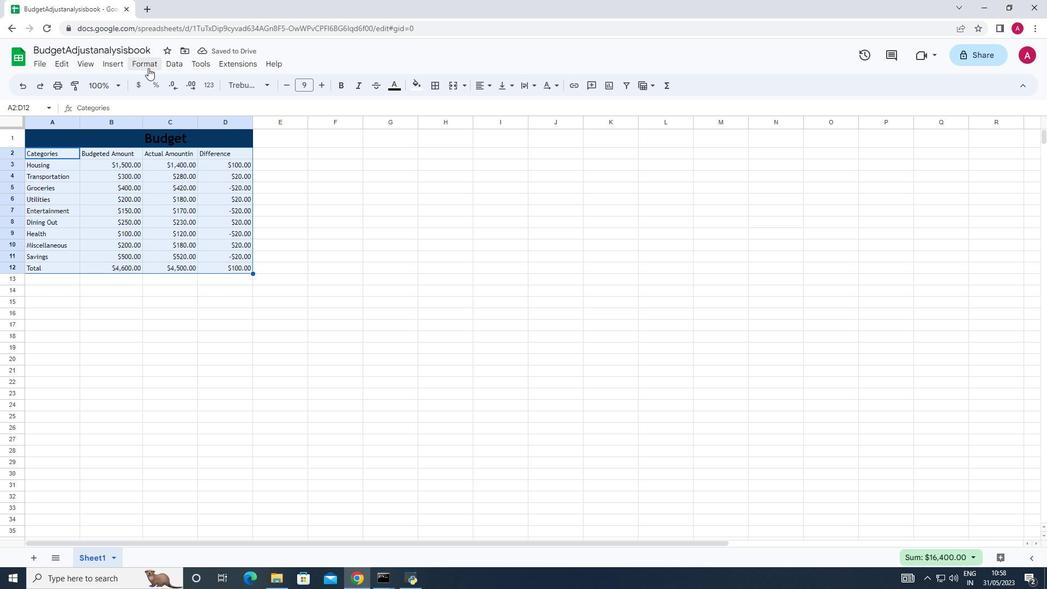 
Action: Mouse pressed left at (135, 61)
Screenshot: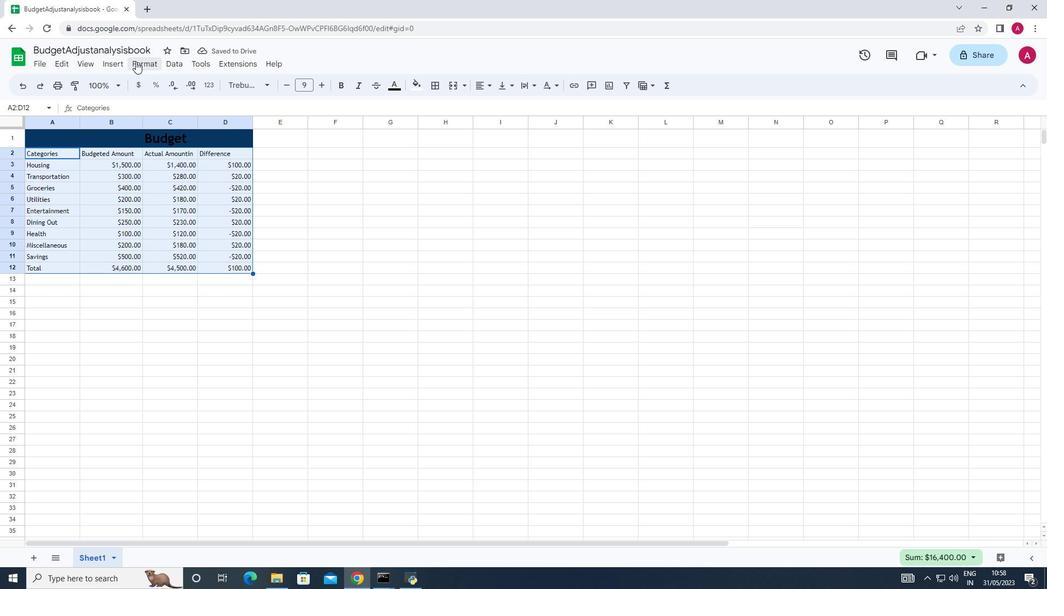 
Action: Mouse moved to (192, 144)
Screenshot: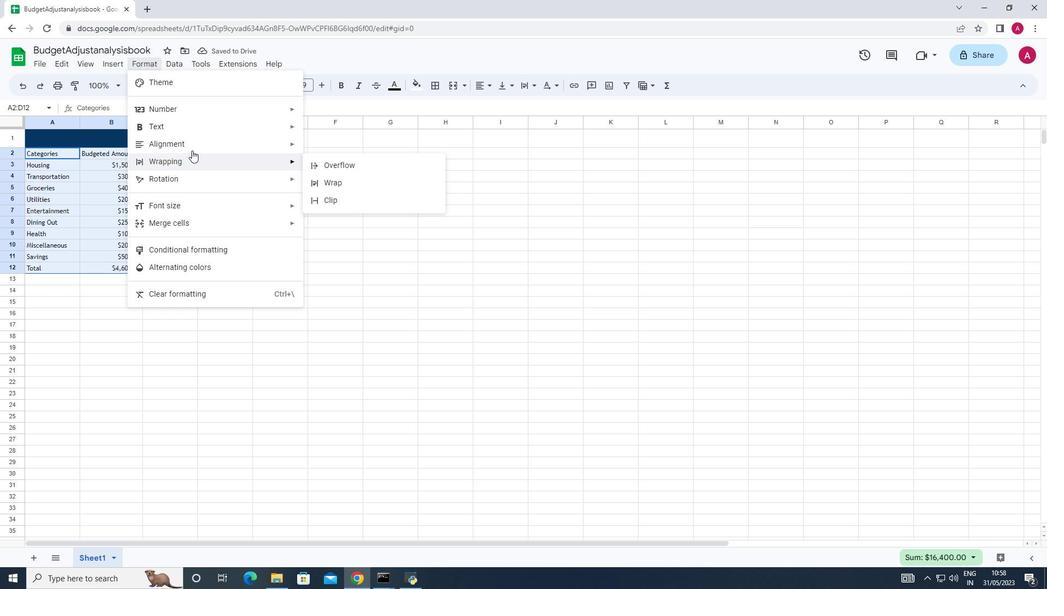 
Action: Mouse pressed left at (192, 144)
Screenshot: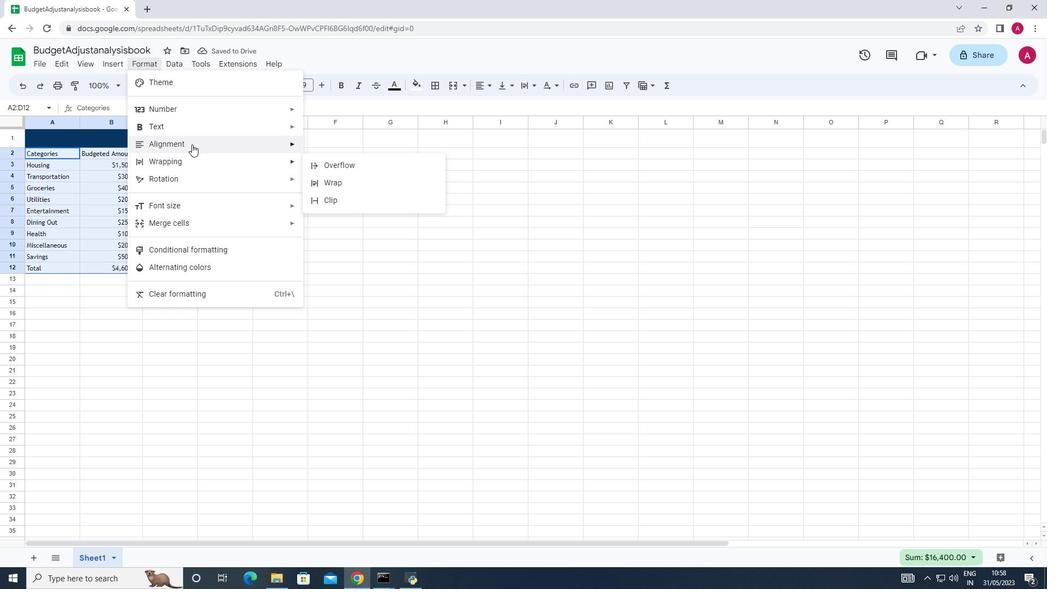 
Action: Mouse moved to (332, 183)
Screenshot: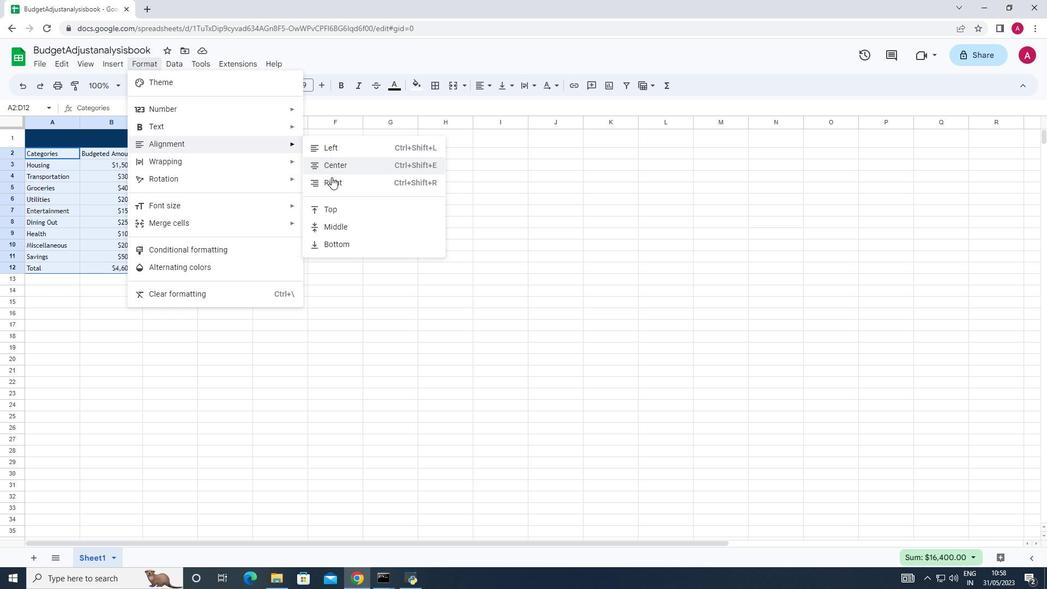 
Action: Mouse pressed left at (332, 183)
Screenshot: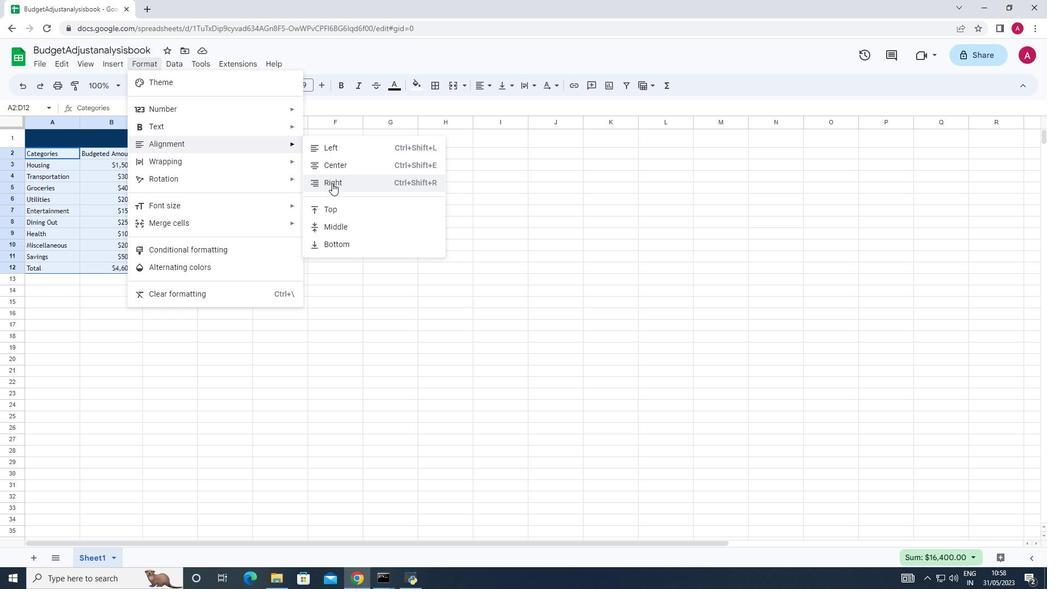 
Action: Mouse pressed left at (332, 183)
Screenshot: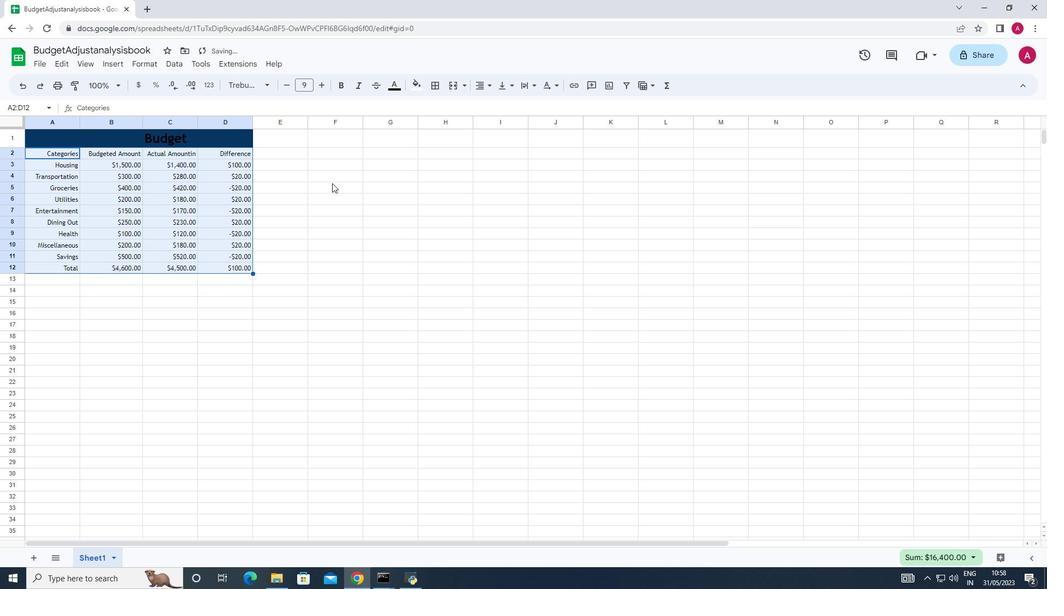 
